 Task: Play online Dominion games in very easy mode.
Action: Mouse moved to (243, 254)
Screenshot: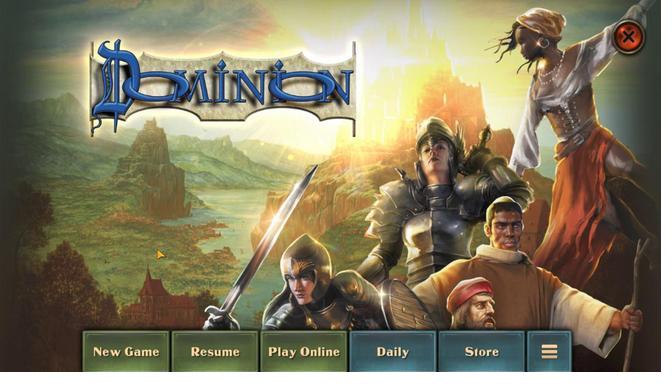 
Action: Mouse pressed left at (243, 254)
Screenshot: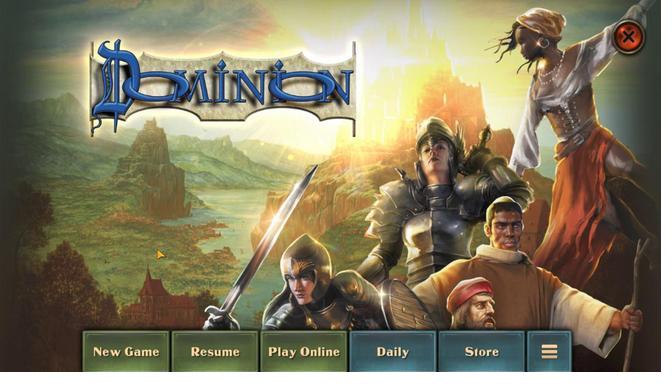 
Action: Mouse moved to (434, 186)
Screenshot: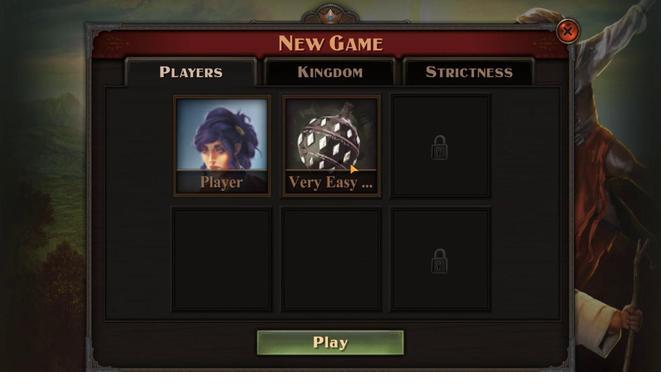 
Action: Mouse pressed left at (434, 186)
Screenshot: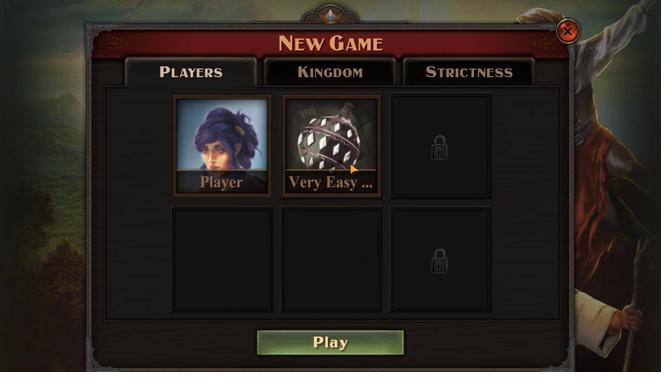 
Action: Mouse moved to (336, 185)
Screenshot: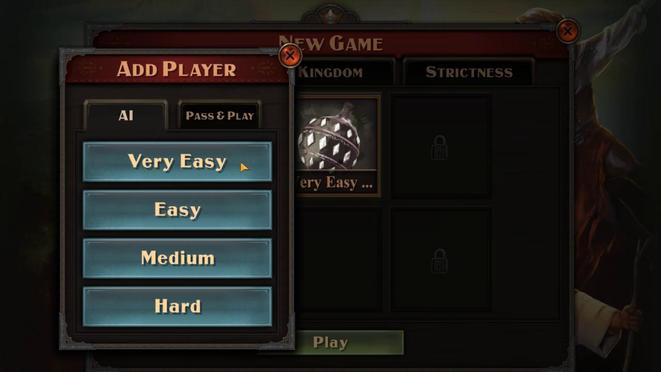 
Action: Mouse pressed left at (336, 185)
Screenshot: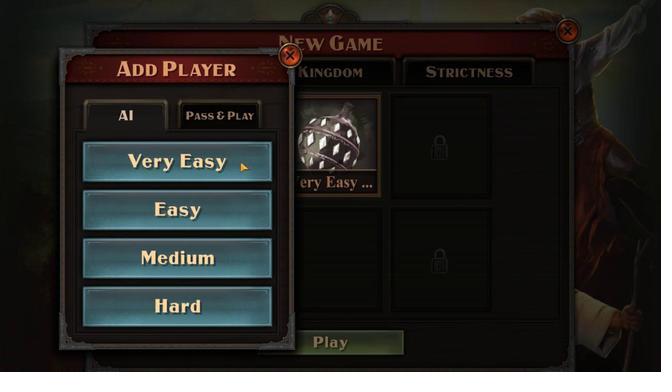 
Action: Mouse moved to (391, 253)
Screenshot: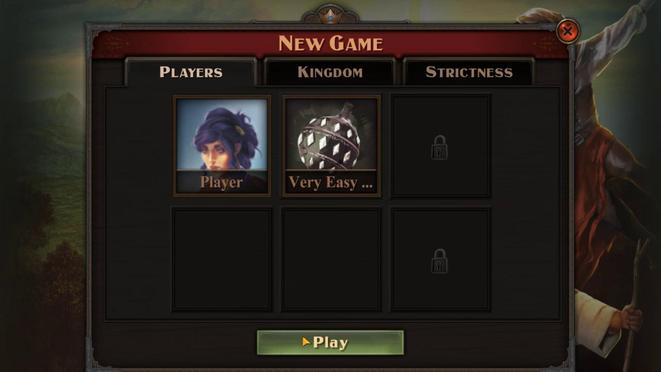 
Action: Mouse pressed left at (391, 253)
Screenshot: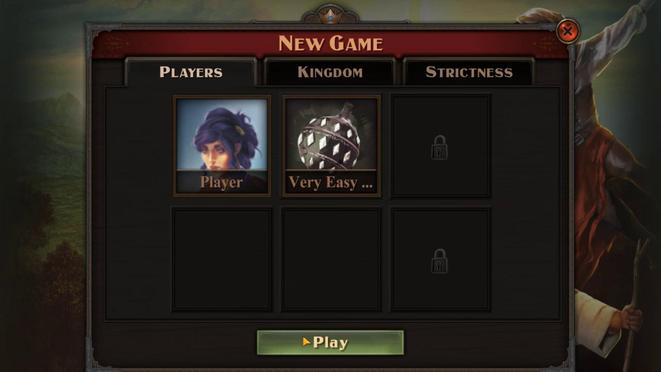 
Action: Mouse moved to (393, 251)
Screenshot: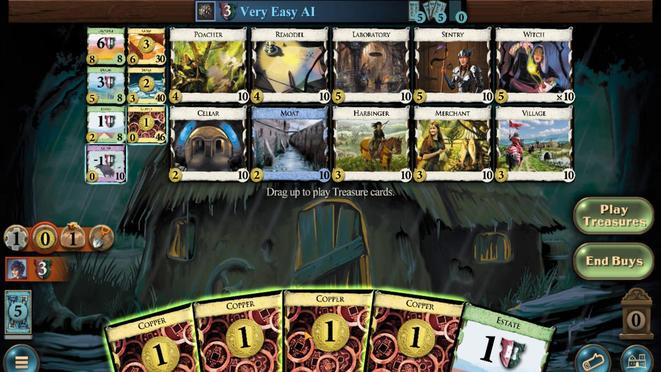 
Action: Mouse pressed left at (393, 251)
Screenshot: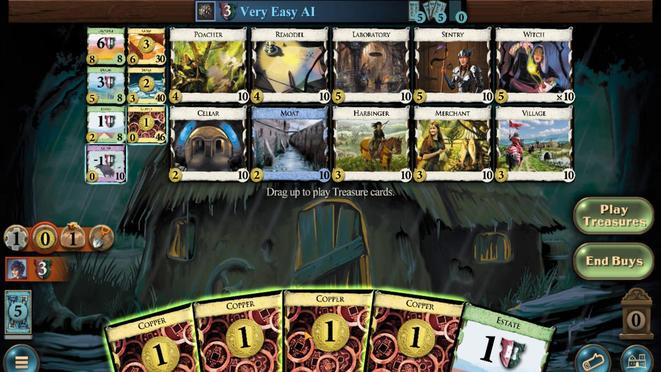 
Action: Mouse moved to (374, 254)
Screenshot: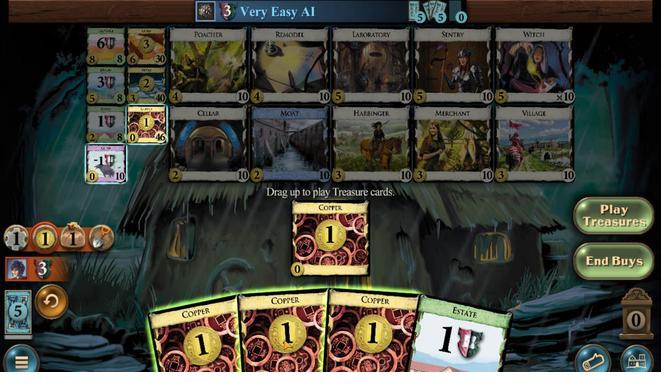 
Action: Mouse pressed left at (374, 254)
Screenshot: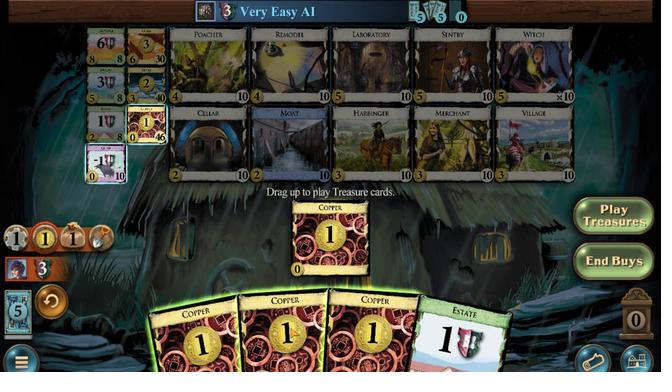 
Action: Mouse moved to (348, 261)
Screenshot: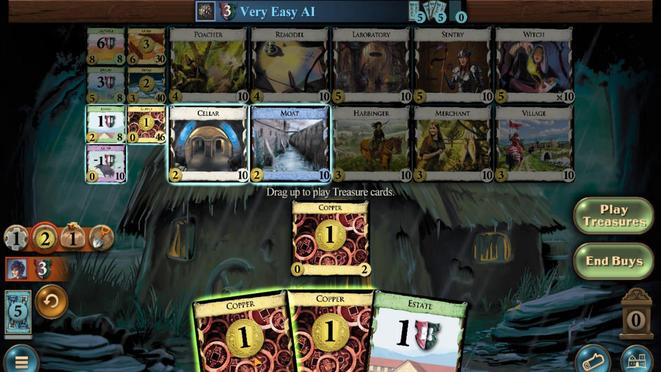 
Action: Mouse pressed left at (348, 261)
Screenshot: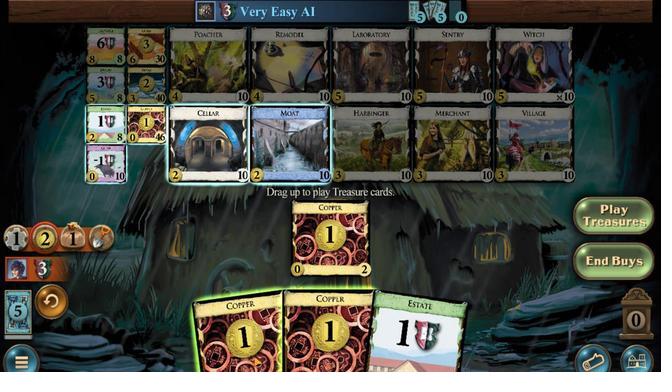 
Action: Mouse moved to (385, 176)
Screenshot: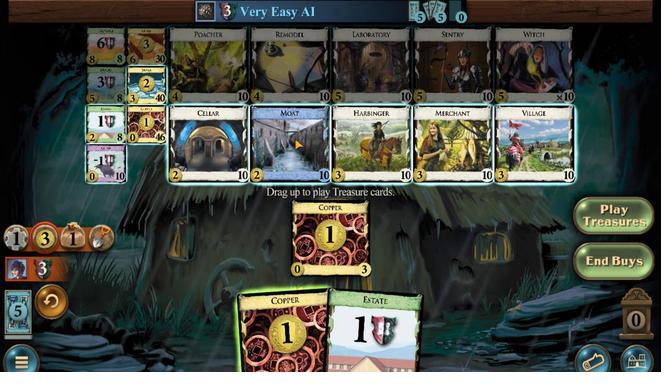 
Action: Mouse pressed left at (385, 176)
Screenshot: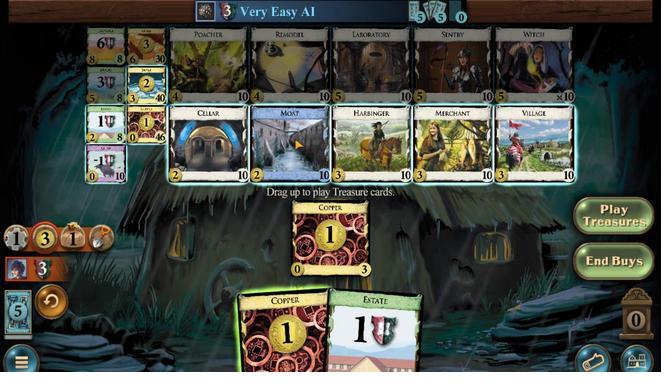
Action: Mouse moved to (414, 252)
Screenshot: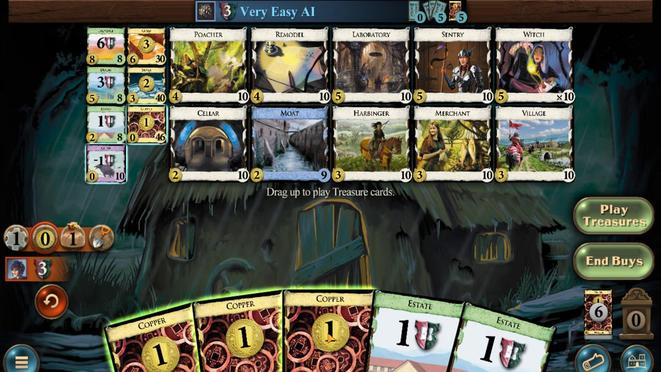 
Action: Mouse pressed left at (414, 252)
Screenshot: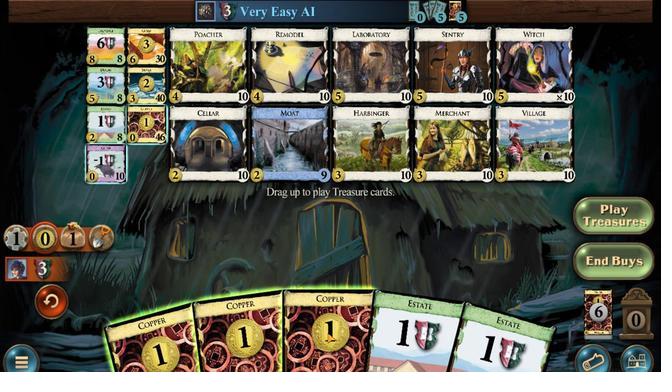 
Action: Mouse moved to (372, 260)
Screenshot: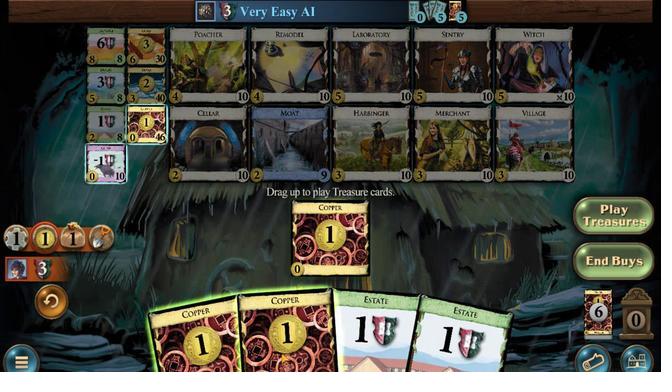 
Action: Mouse pressed left at (372, 260)
Screenshot: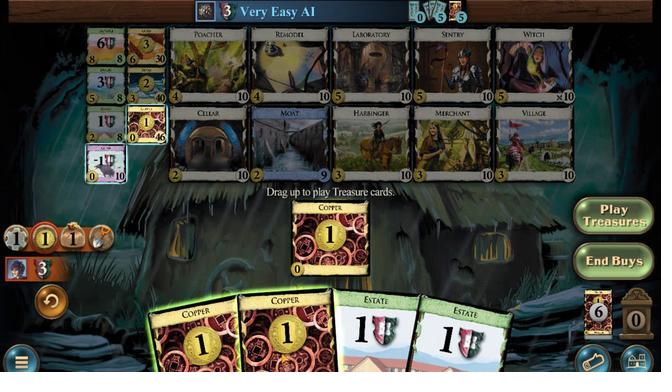 
Action: Mouse moved to (318, 263)
Screenshot: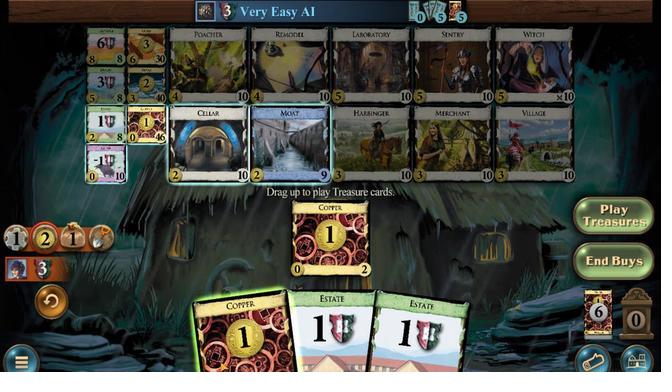 
Action: Mouse pressed left at (318, 263)
Screenshot: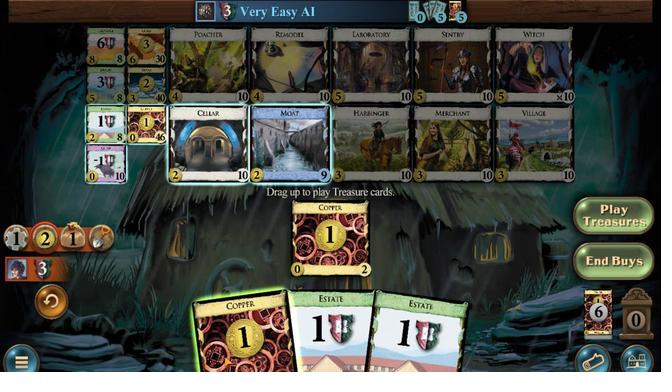 
Action: Mouse moved to (393, 178)
Screenshot: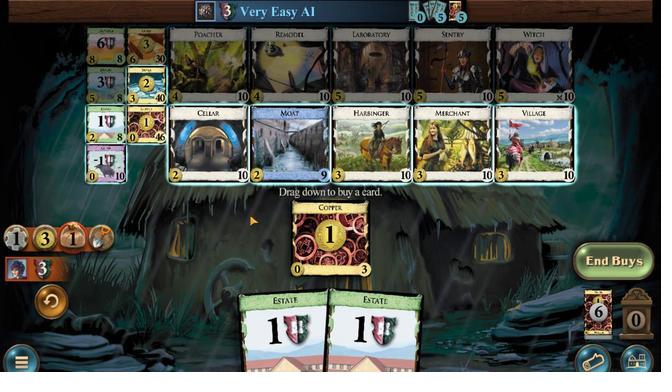 
Action: Mouse pressed left at (393, 178)
Screenshot: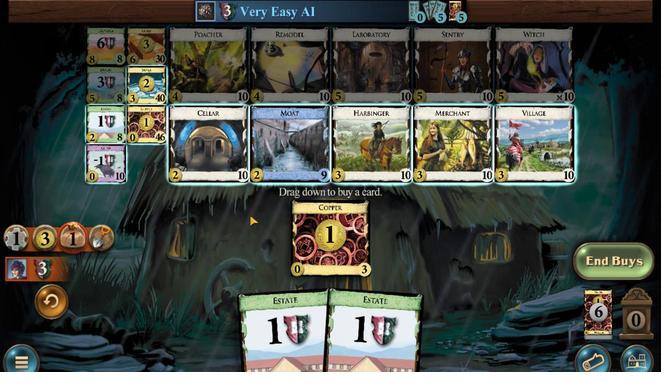 
Action: Mouse moved to (488, 252)
Screenshot: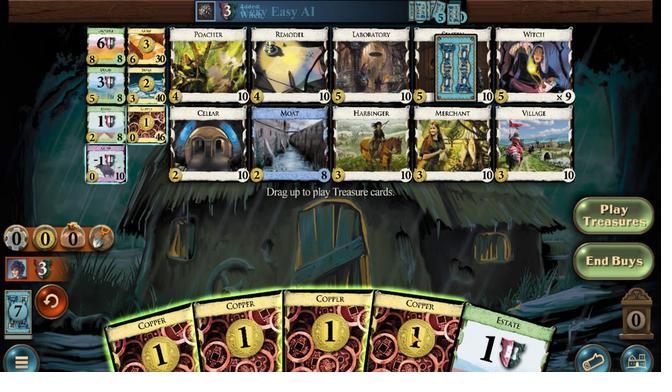 
Action: Mouse pressed left at (488, 252)
Screenshot: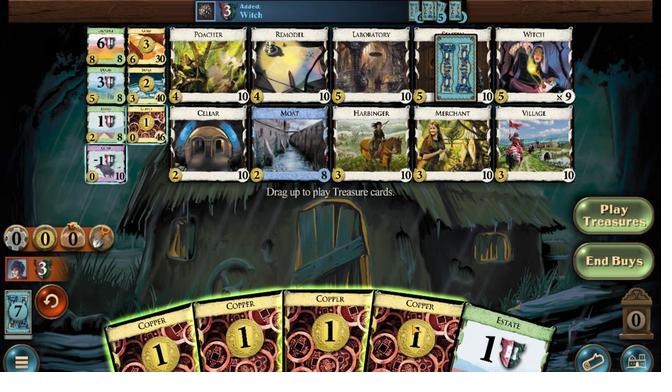 
Action: Mouse moved to (419, 259)
Screenshot: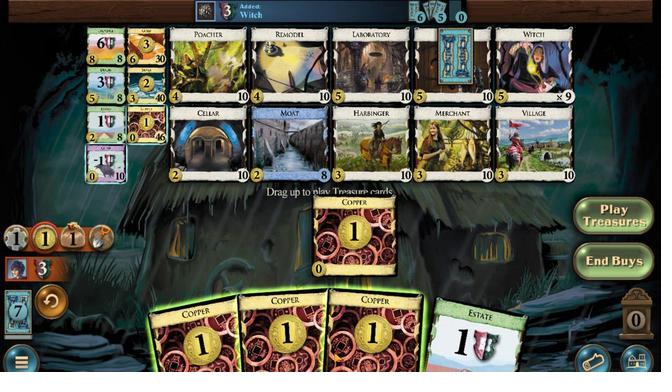 
Action: Mouse pressed left at (419, 259)
Screenshot: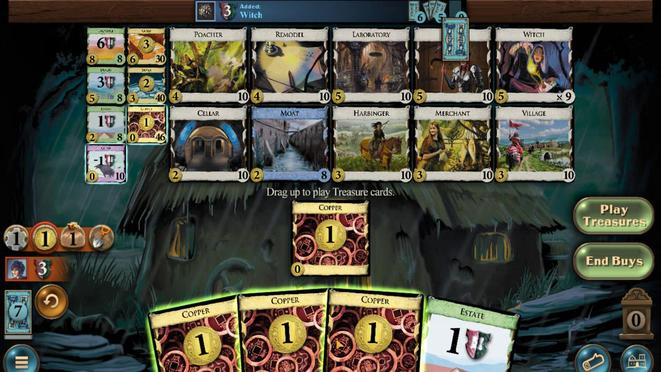 
Action: Mouse moved to (384, 254)
Screenshot: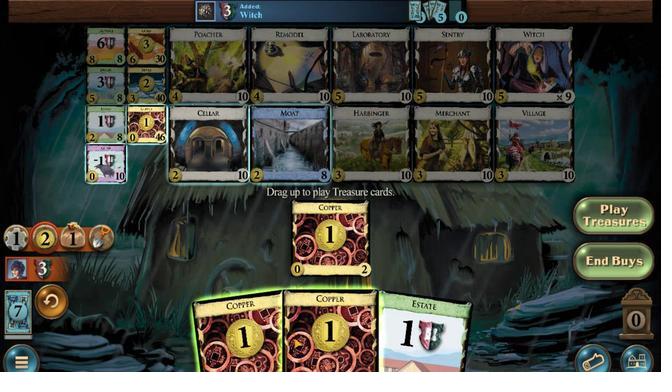 
Action: Mouse pressed left at (384, 254)
Screenshot: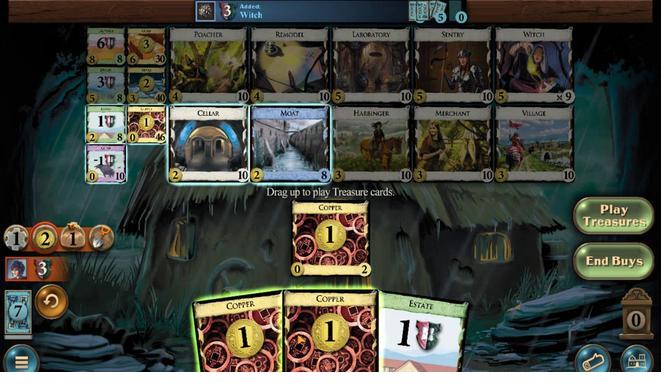 
Action: Mouse moved to (377, 246)
Screenshot: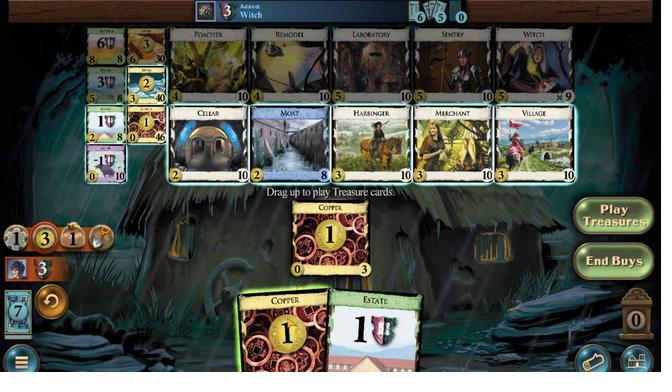 
Action: Mouse pressed left at (377, 246)
Screenshot: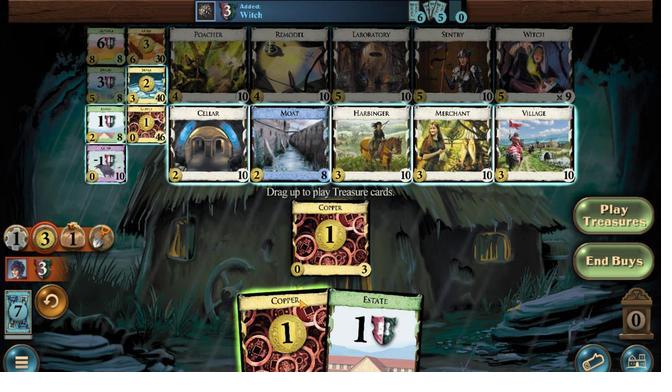 
Action: Mouse moved to (455, 176)
Screenshot: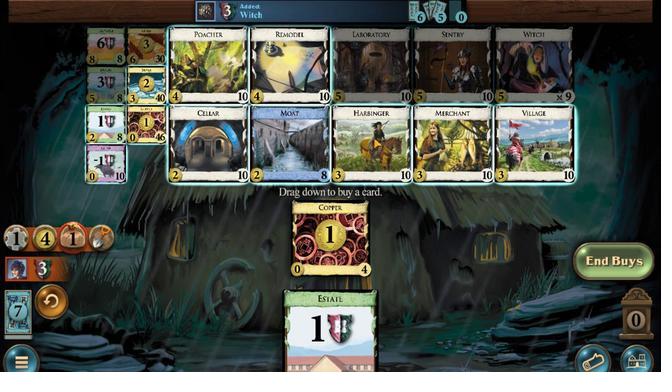 
Action: Mouse pressed left at (455, 176)
Screenshot: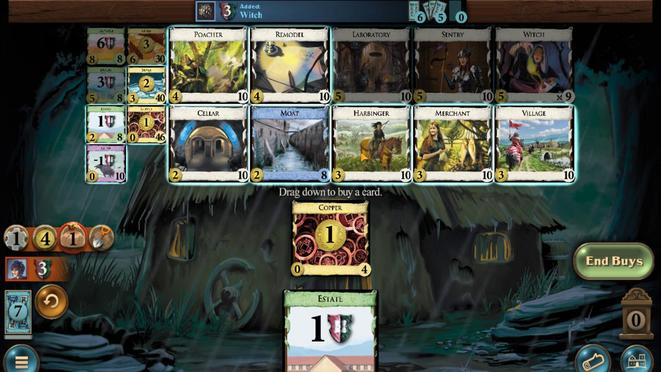 
Action: Mouse moved to (267, 255)
Screenshot: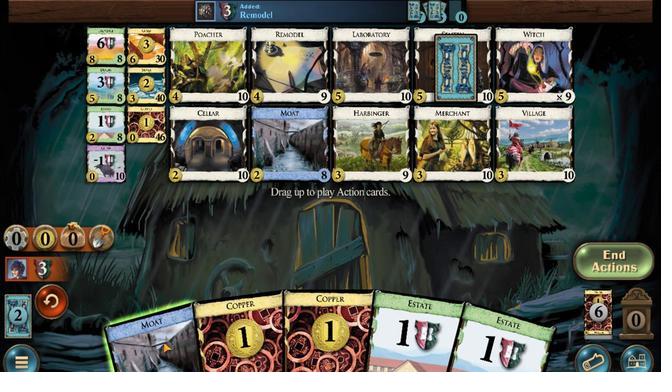 
Action: Mouse pressed left at (267, 255)
Screenshot: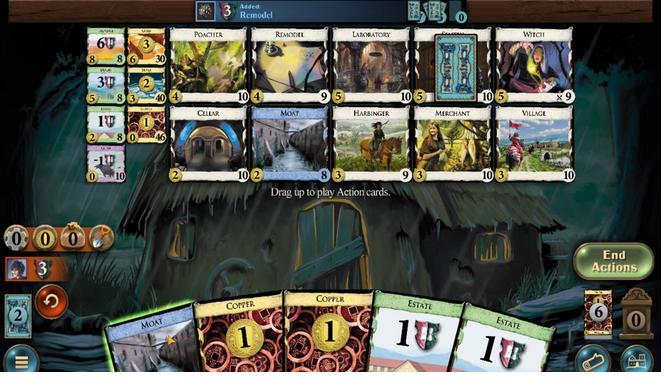 
Action: Mouse moved to (310, 257)
Screenshot: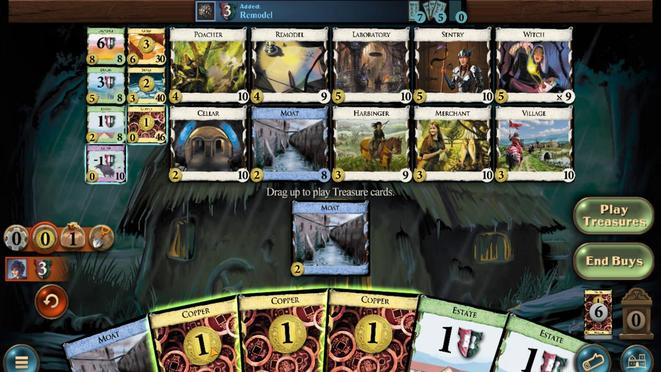 
Action: Mouse pressed left at (310, 257)
Screenshot: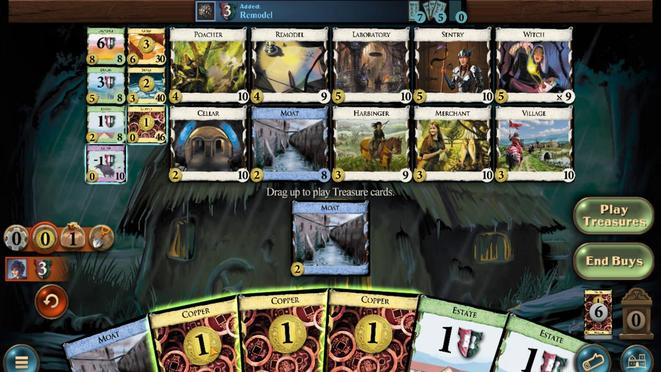 
Action: Mouse moved to (363, 247)
Screenshot: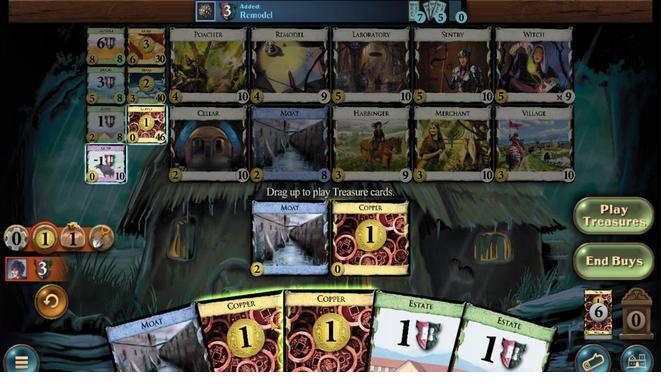 
Action: Mouse pressed left at (363, 247)
Screenshot: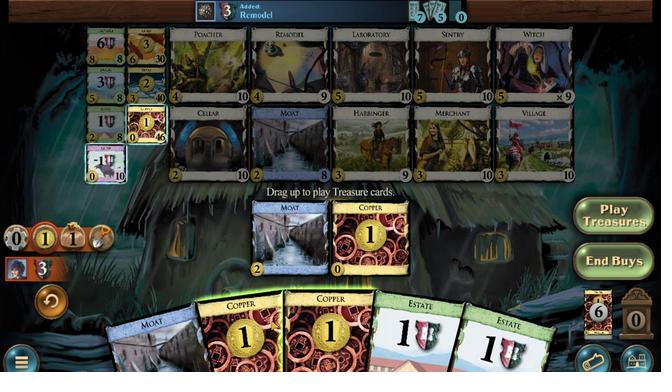 
Action: Mouse moved to (397, 243)
Screenshot: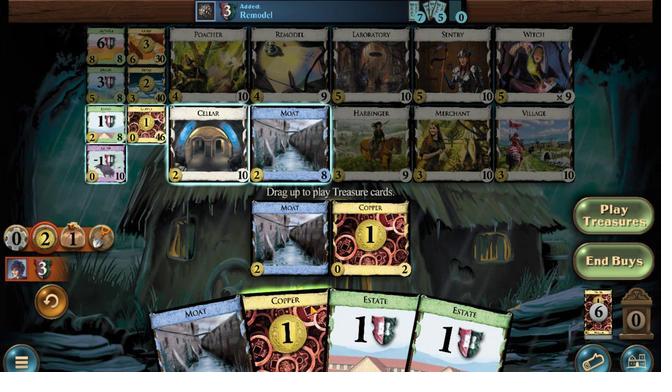 
Action: Mouse pressed left at (397, 243)
Screenshot: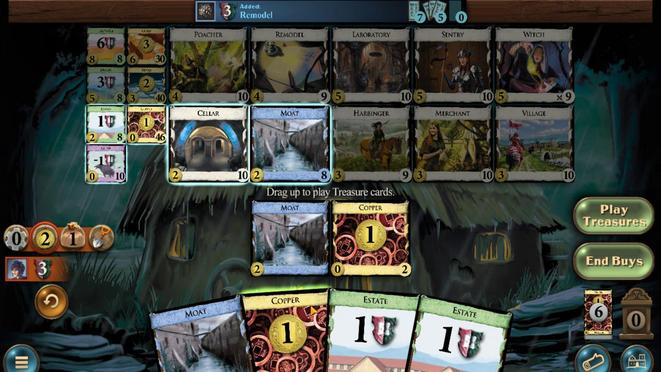 
Action: Mouse moved to (245, 152)
Screenshot: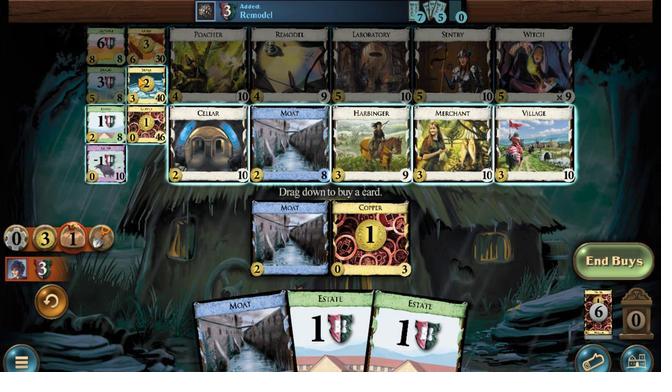 
Action: Mouse pressed left at (245, 152)
Screenshot: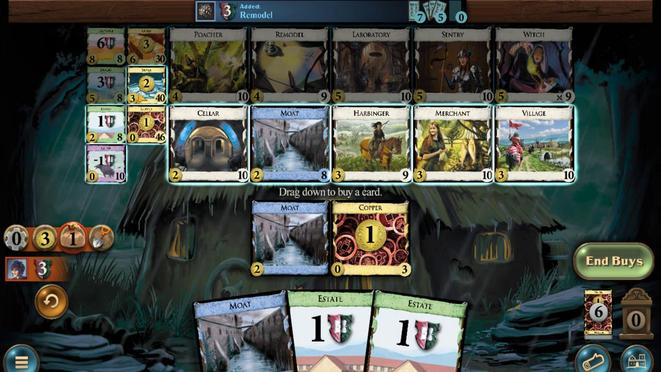 
Action: Mouse moved to (255, 257)
Screenshot: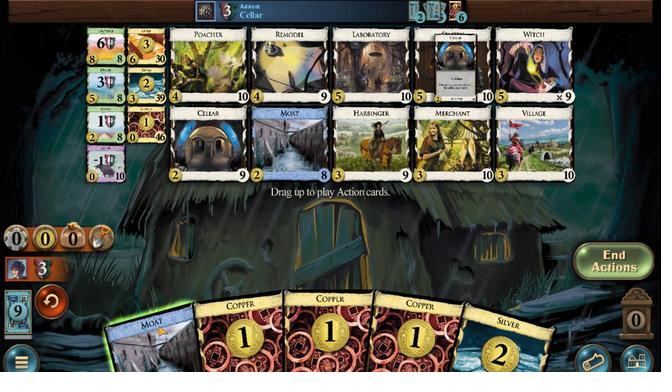 
Action: Mouse pressed left at (255, 257)
Screenshot: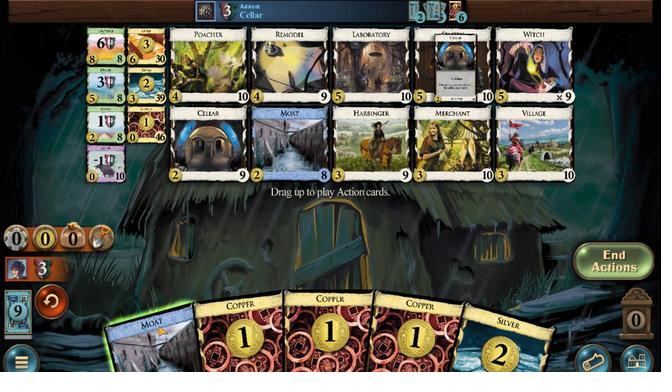 
Action: Mouse moved to (296, 261)
Screenshot: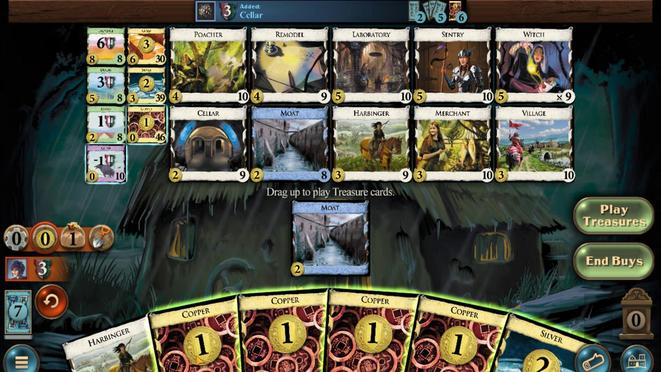 
Action: Mouse pressed left at (296, 261)
Screenshot: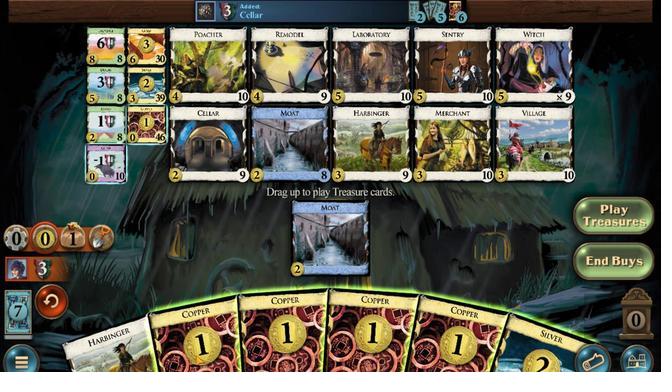 
Action: Mouse moved to (335, 258)
Screenshot: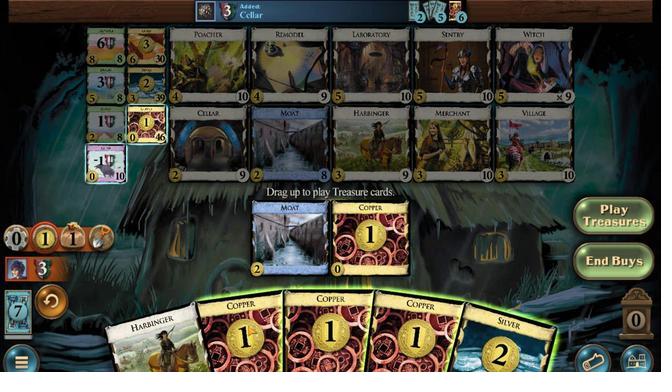 
Action: Mouse pressed left at (335, 258)
Screenshot: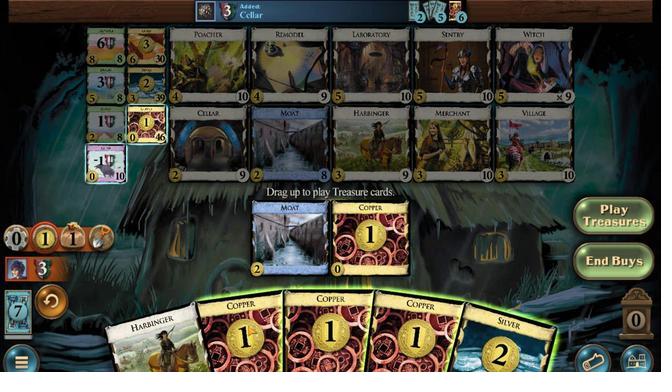 
Action: Mouse moved to (372, 256)
Screenshot: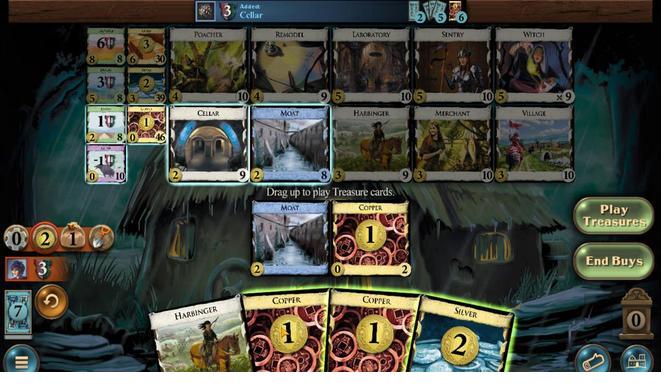 
Action: Mouse pressed left at (372, 256)
Screenshot: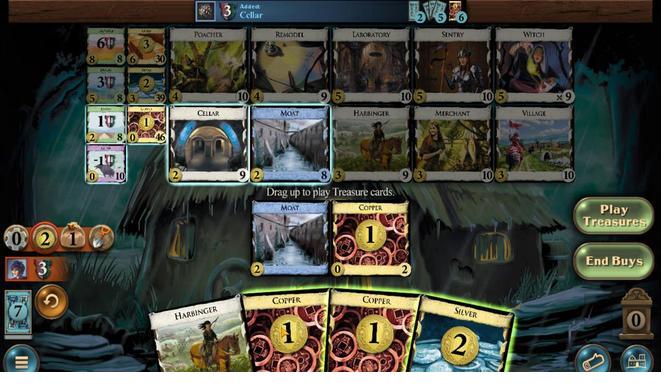 
Action: Mouse moved to (403, 262)
Screenshot: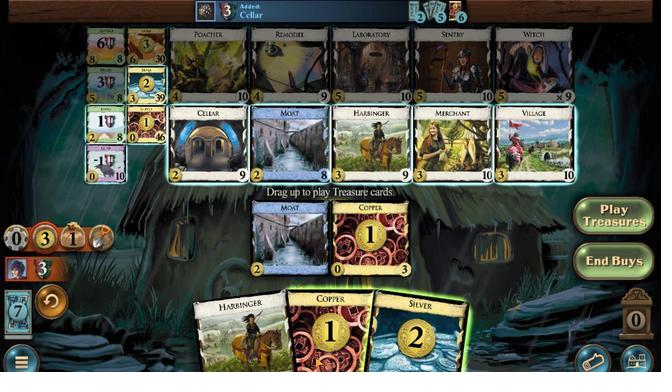 
Action: Mouse pressed left at (403, 262)
Screenshot: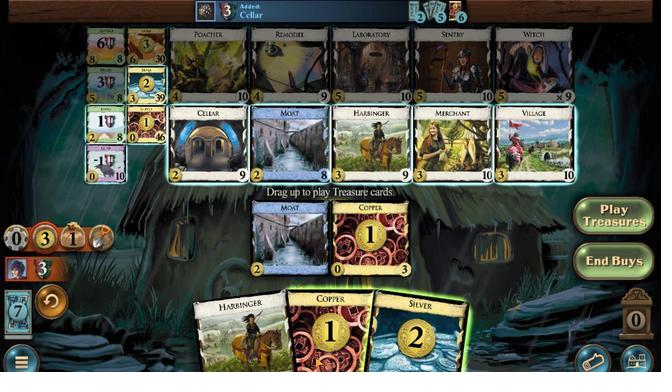 
Action: Mouse moved to (437, 252)
Screenshot: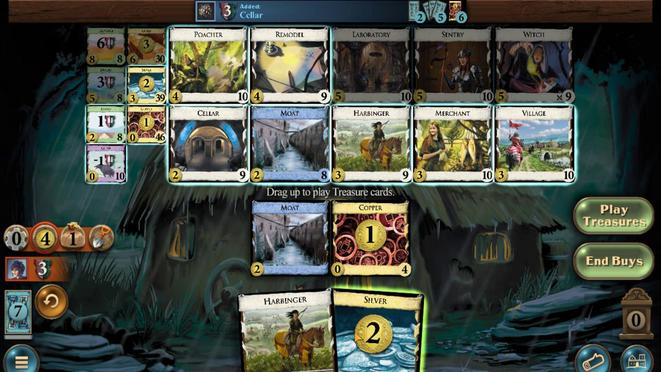 
Action: Mouse pressed left at (437, 252)
Screenshot: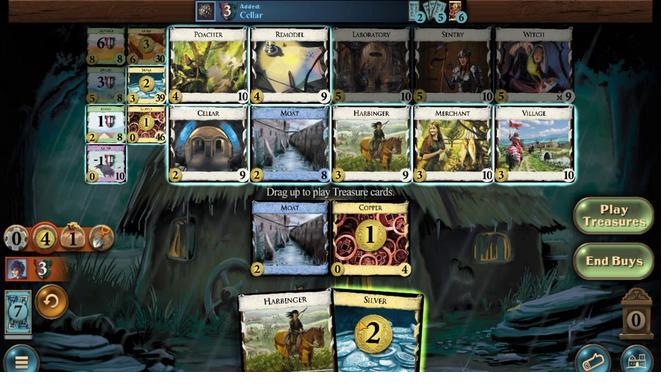 
Action: Mouse moved to (249, 141)
Screenshot: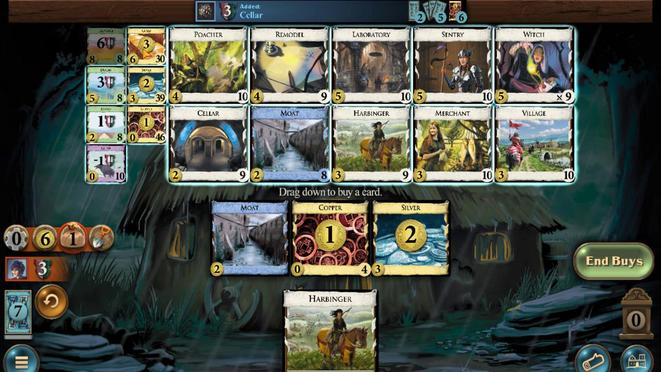 
Action: Mouse pressed left at (249, 141)
Screenshot: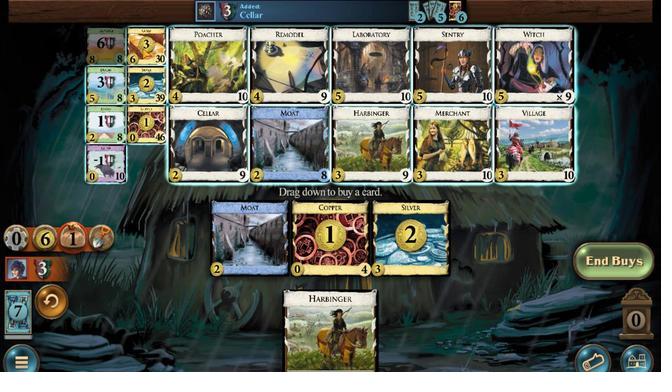 
Action: Mouse moved to (263, 252)
Screenshot: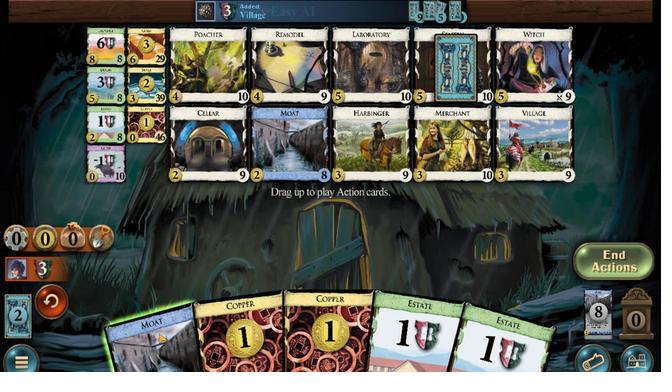 
Action: Mouse pressed left at (263, 252)
Screenshot: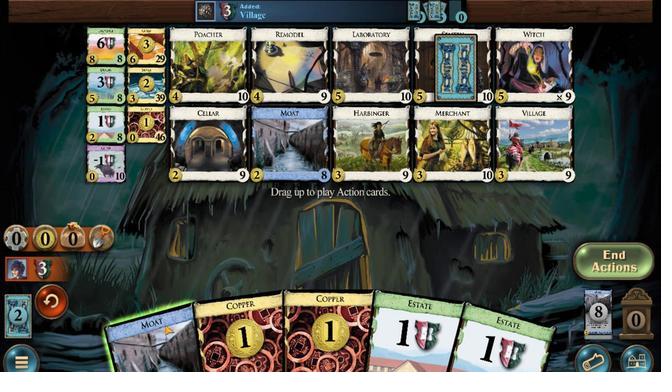 
Action: Mouse moved to (366, 247)
Screenshot: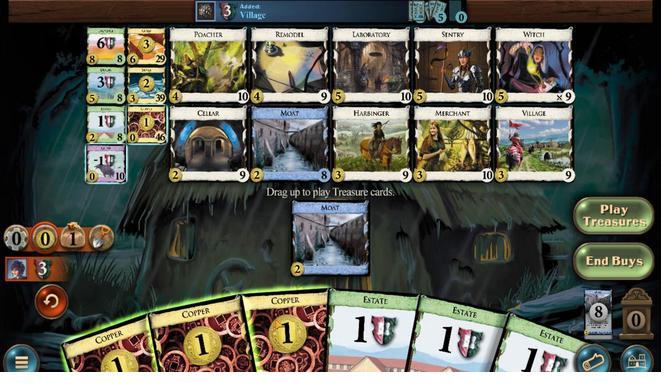 
Action: Mouse pressed left at (366, 247)
Screenshot: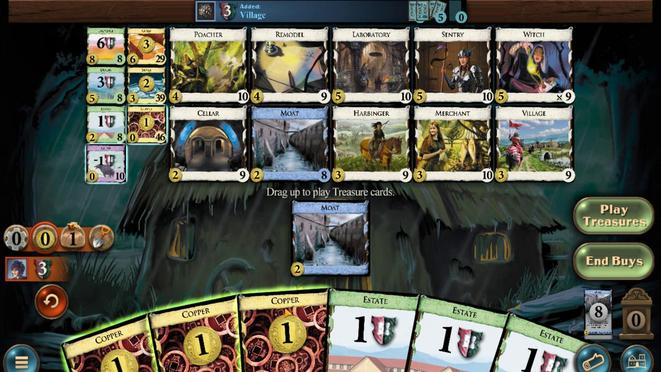 
Action: Mouse moved to (336, 251)
Screenshot: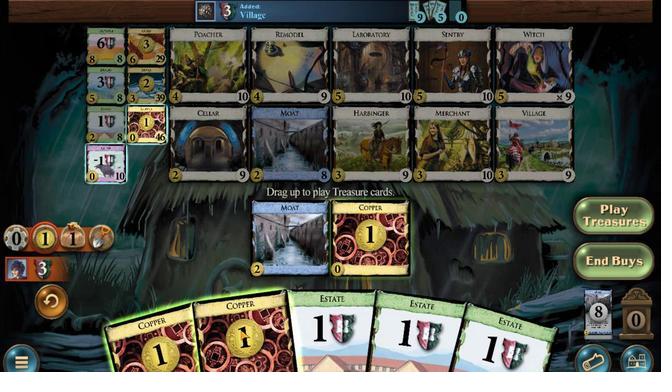 
Action: Mouse pressed left at (336, 251)
Screenshot: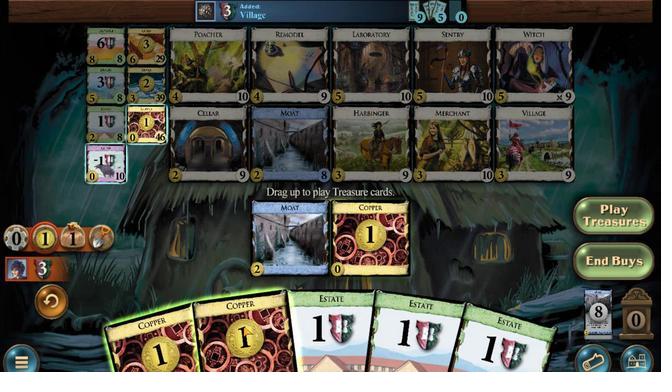
Action: Mouse moved to (393, 176)
Screenshot: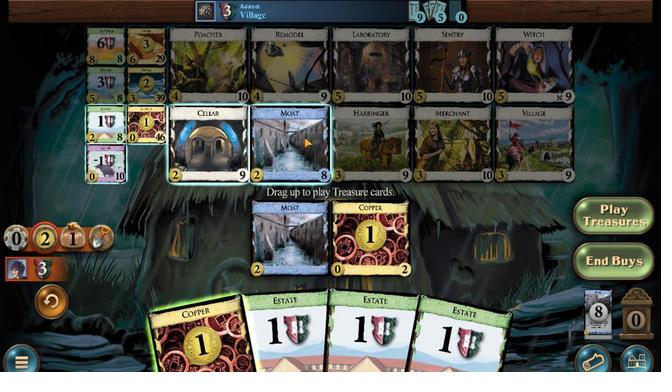 
Action: Mouse pressed left at (393, 176)
Screenshot: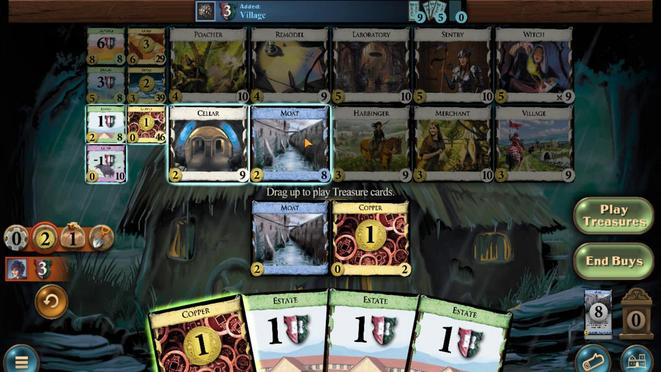 
Action: Mouse moved to (249, 254)
Screenshot: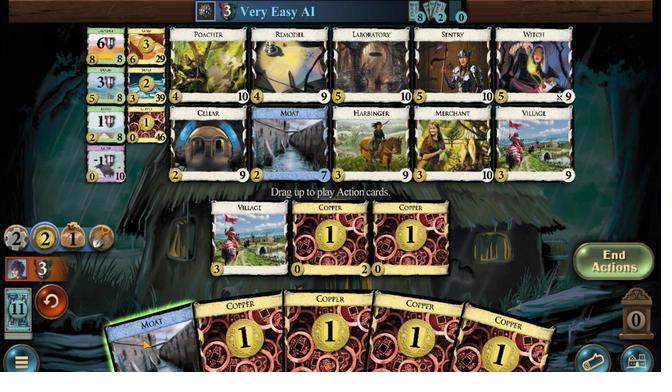 
Action: Mouse pressed left at (249, 254)
Screenshot: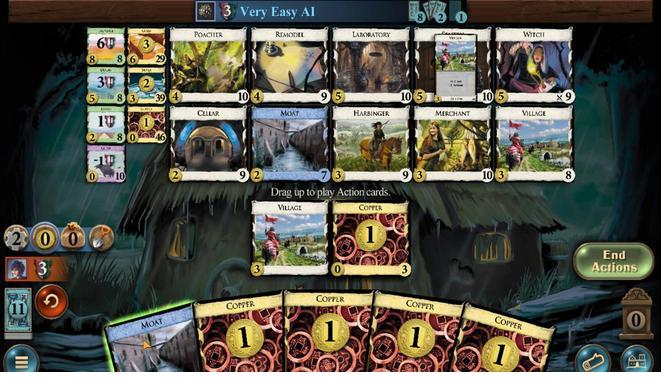 
Action: Mouse moved to (445, 259)
Screenshot: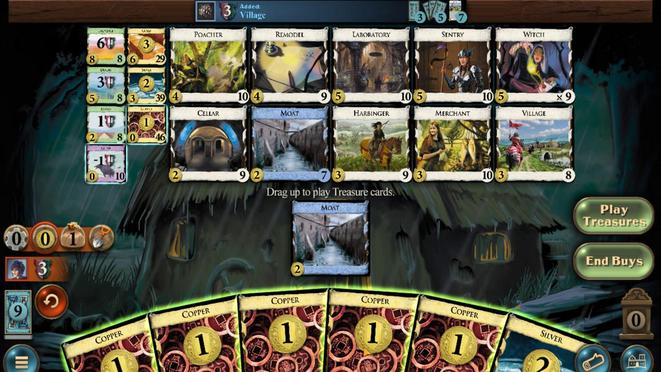 
Action: Mouse pressed left at (445, 259)
Screenshot: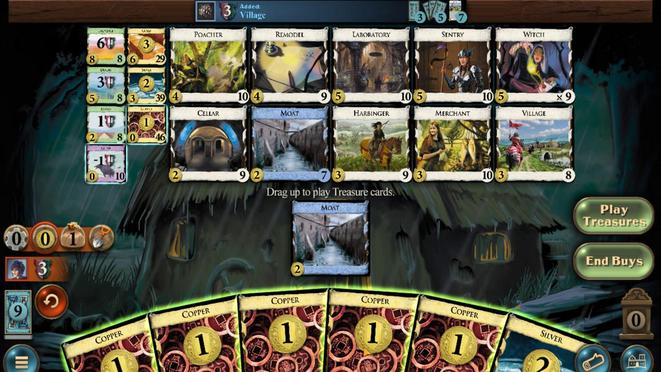 
Action: Mouse moved to (408, 261)
Screenshot: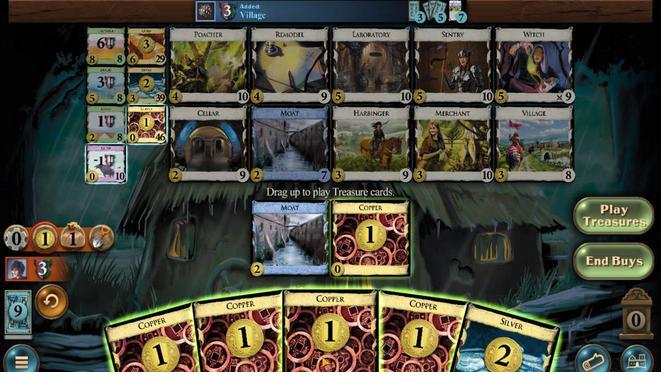 
Action: Mouse pressed left at (408, 261)
Screenshot: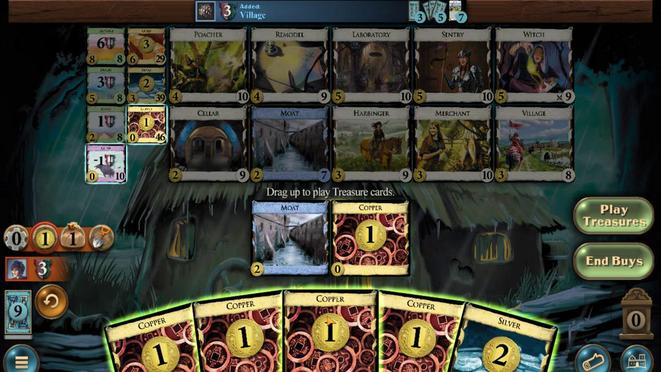 
Action: Mouse moved to (444, 258)
Screenshot: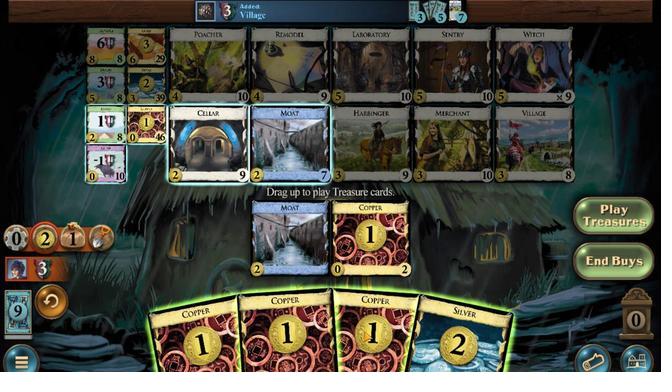 
Action: Mouse pressed left at (444, 258)
Screenshot: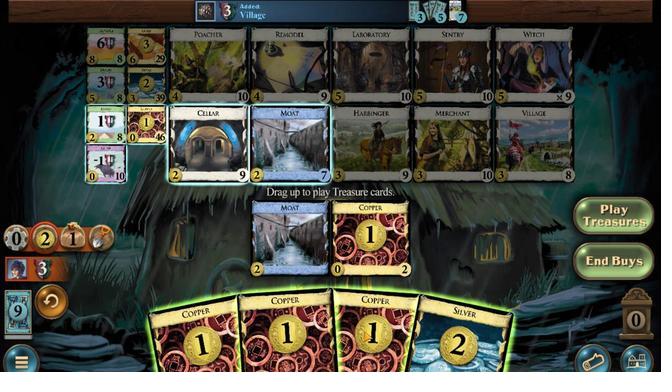 
Action: Mouse moved to (427, 254)
Screenshot: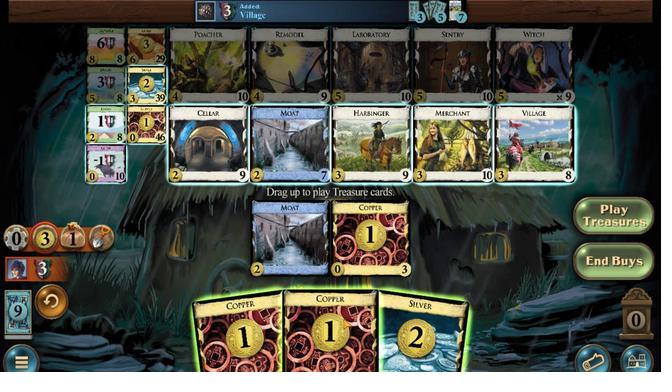 
Action: Mouse pressed left at (427, 254)
Screenshot: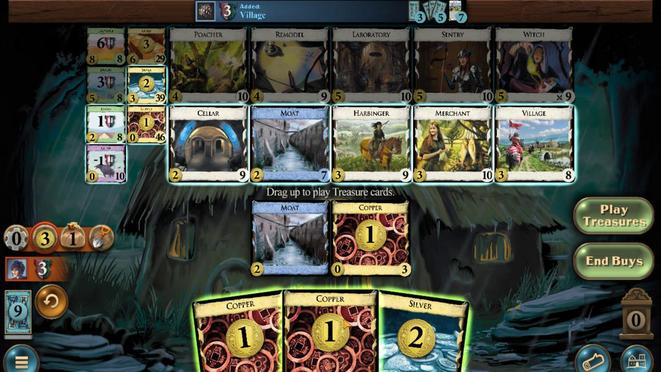 
Action: Mouse moved to (384, 141)
Screenshot: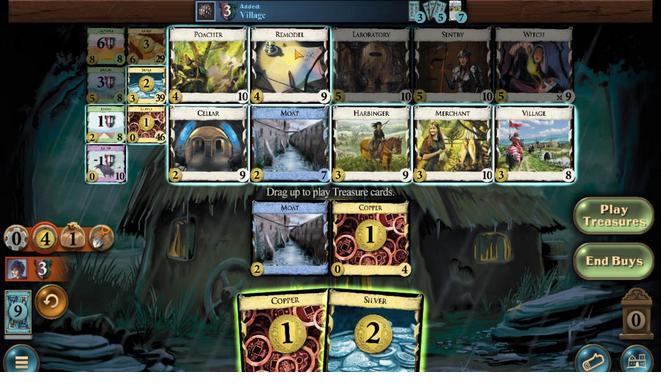 
Action: Mouse pressed left at (384, 141)
Screenshot: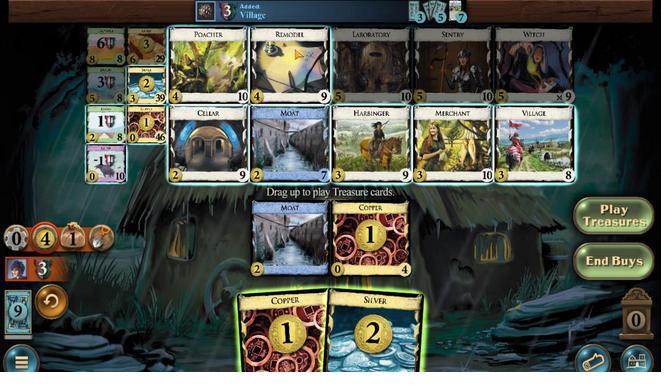 
Action: Mouse moved to (333, 253)
Screenshot: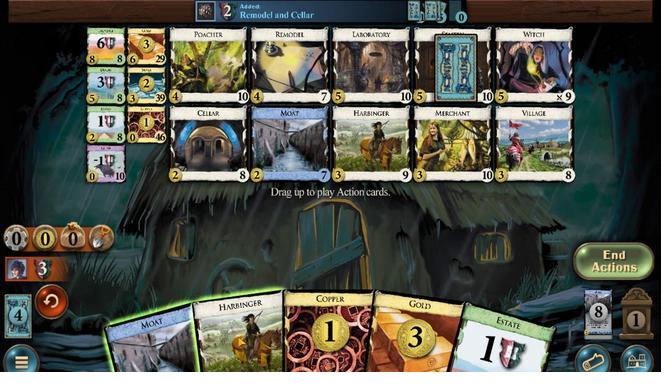
Action: Mouse pressed left at (333, 253)
Screenshot: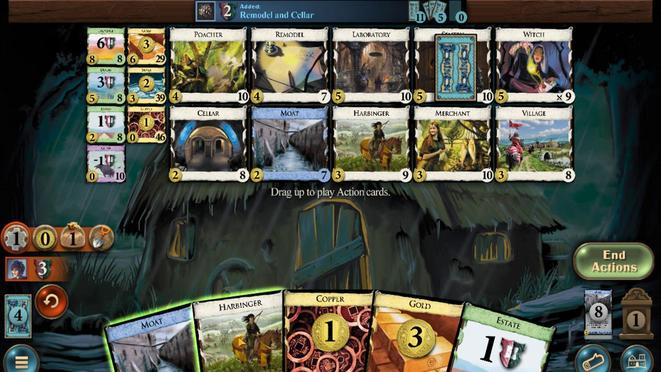 
Action: Mouse moved to (524, 144)
Screenshot: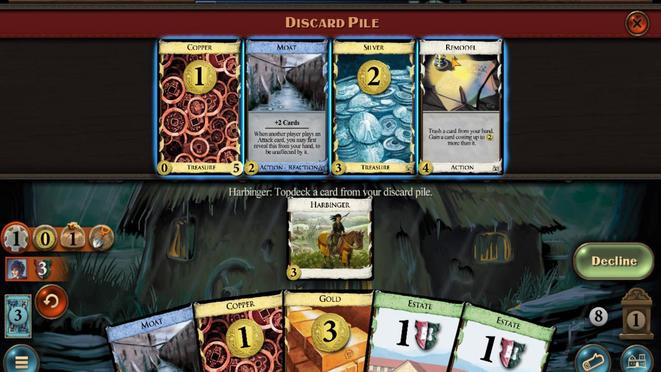
Action: Mouse pressed left at (524, 144)
Screenshot: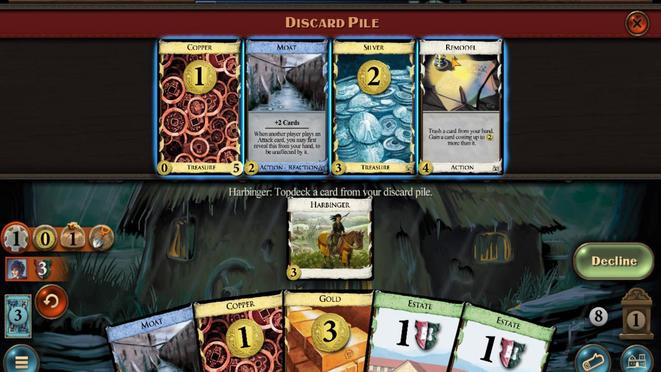 
Action: Mouse moved to (255, 256)
Screenshot: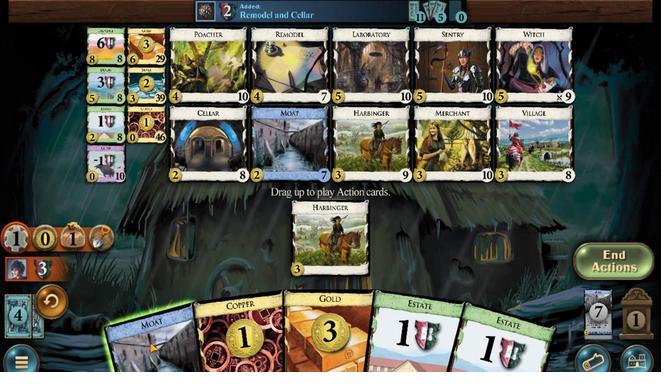 
Action: Mouse pressed left at (255, 256)
Screenshot: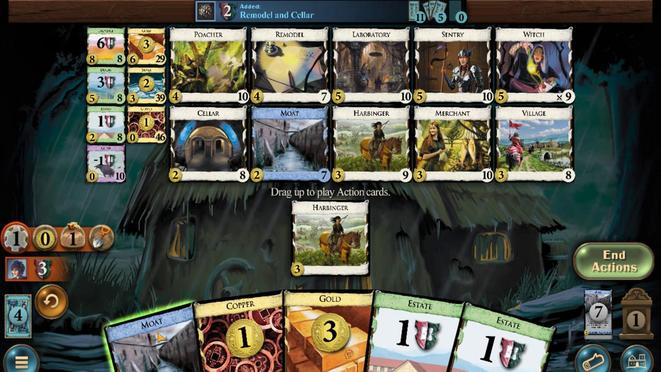 
Action: Mouse moved to (368, 254)
Screenshot: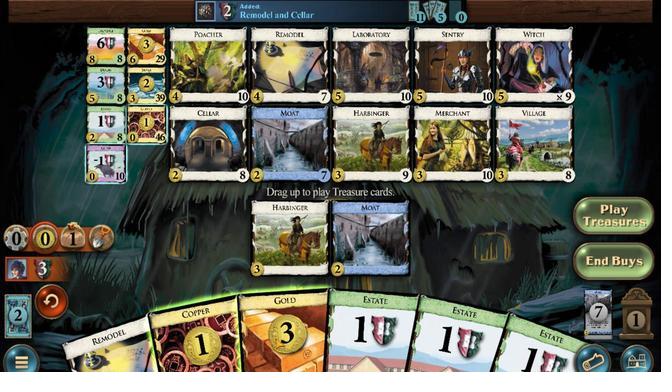 
Action: Mouse pressed left at (368, 254)
Screenshot: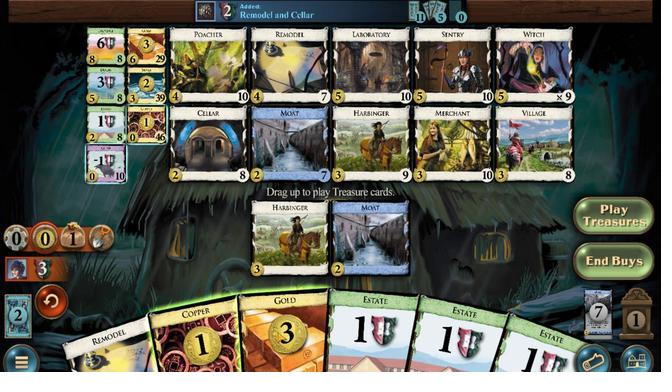 
Action: Mouse moved to (355, 256)
Screenshot: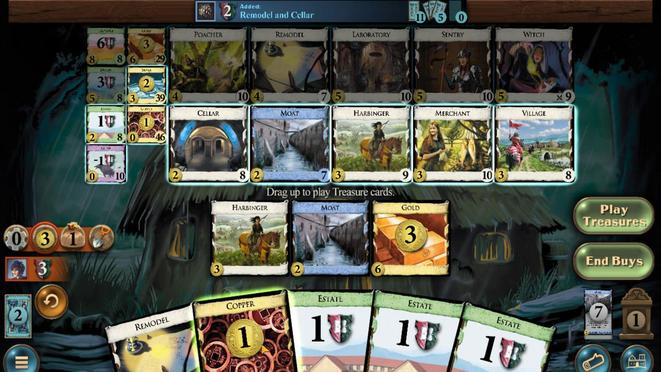
Action: Mouse pressed left at (355, 256)
Screenshot: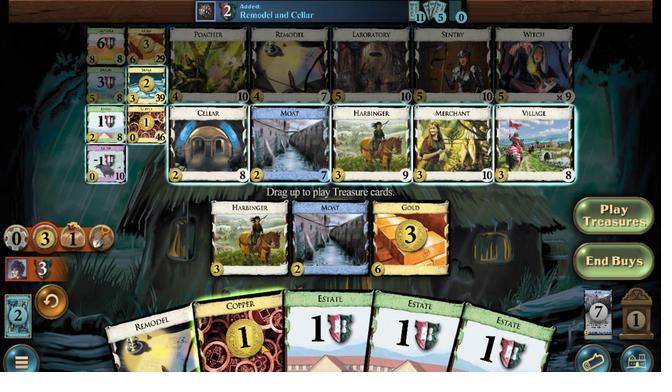 
Action: Mouse moved to (376, 142)
Screenshot: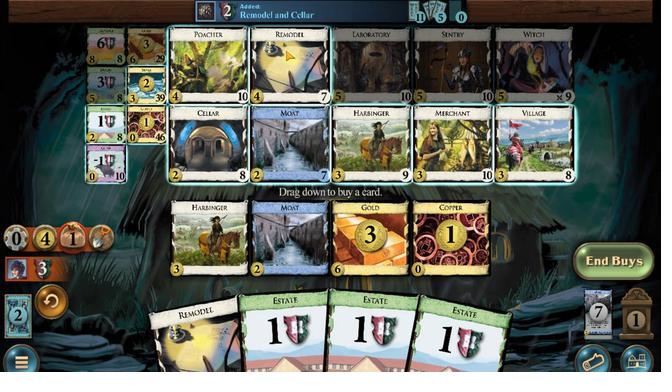 
Action: Mouse pressed left at (376, 142)
Screenshot: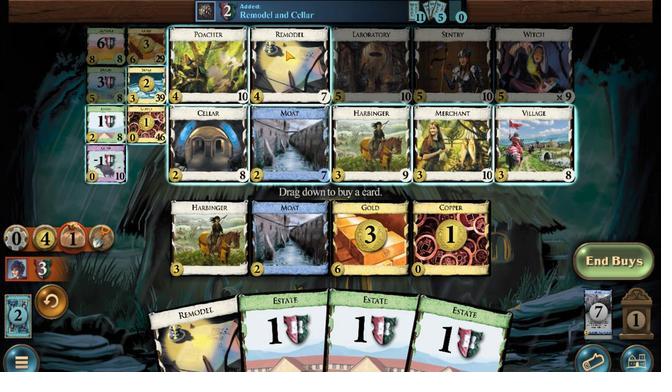 
Action: Mouse moved to (233, 264)
Screenshot: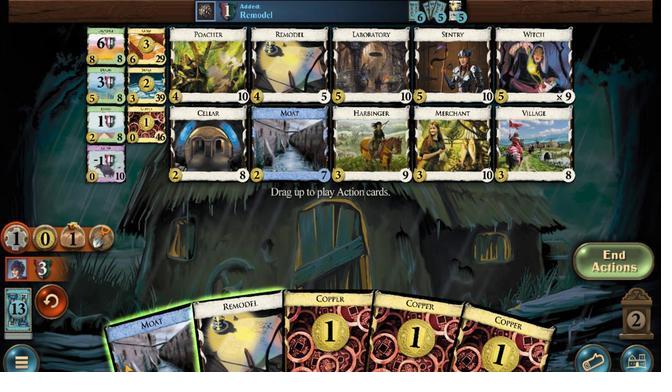 
Action: Mouse pressed left at (233, 264)
Screenshot: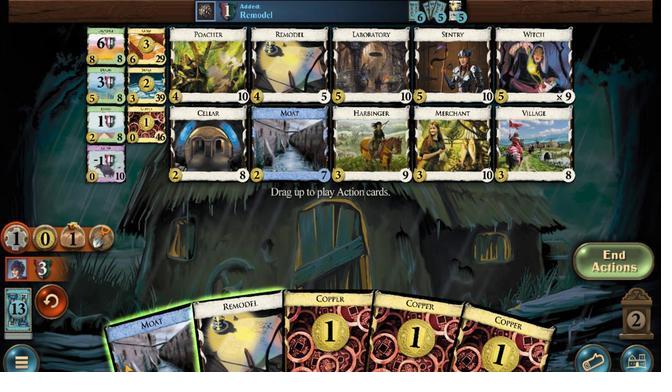 
Action: Mouse moved to (587, 267)
Screenshot: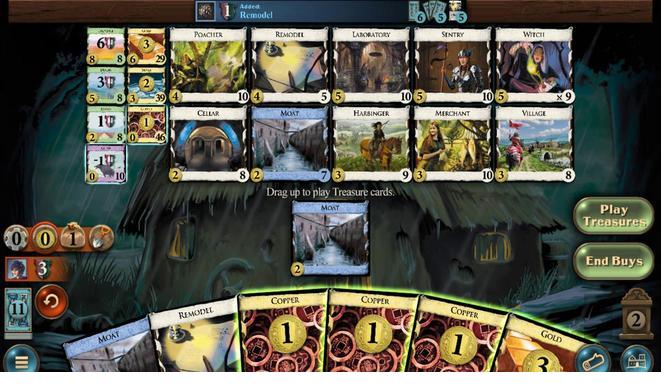 
Action: Mouse pressed left at (587, 267)
Screenshot: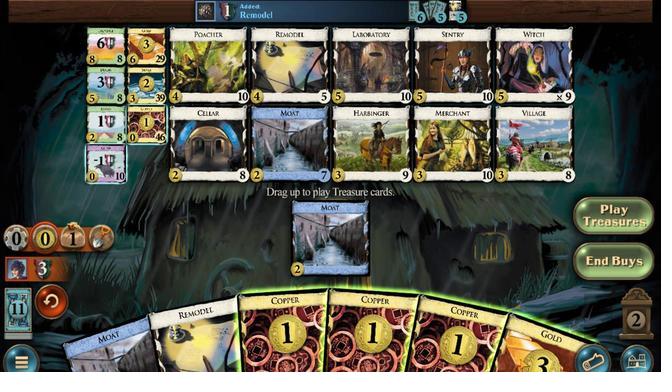 
Action: Mouse moved to (487, 255)
Screenshot: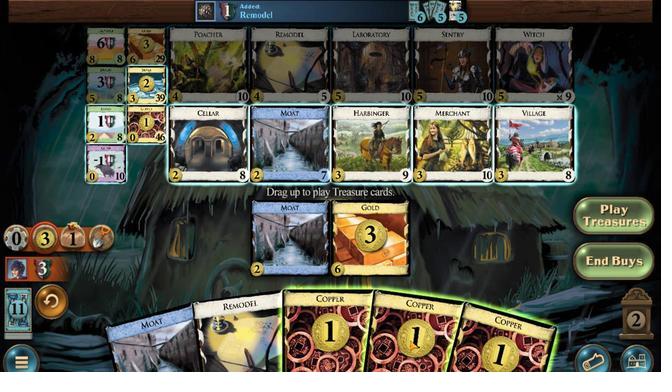 
Action: Mouse pressed left at (487, 255)
Screenshot: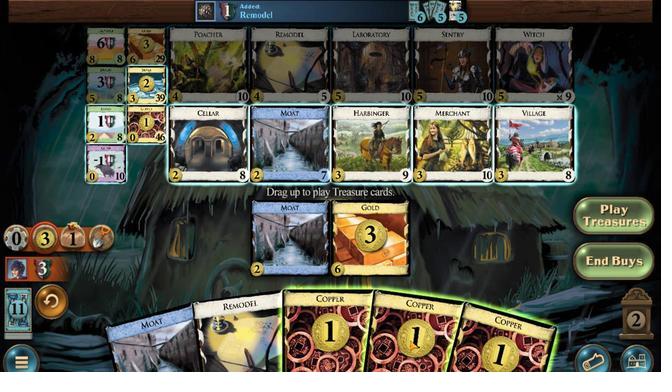 
Action: Mouse moved to (380, 139)
Screenshot: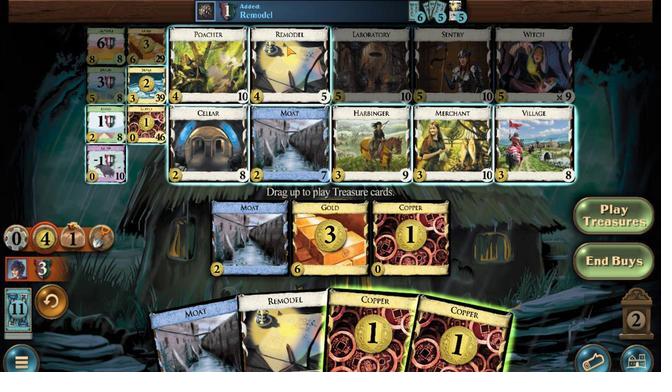 
Action: Mouse pressed left at (380, 139)
Screenshot: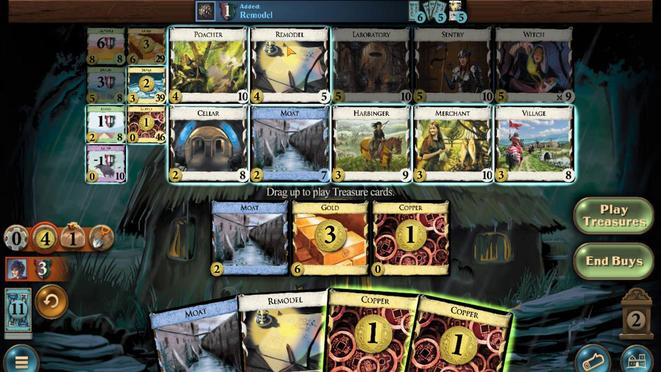 
Action: Mouse moved to (259, 256)
Screenshot: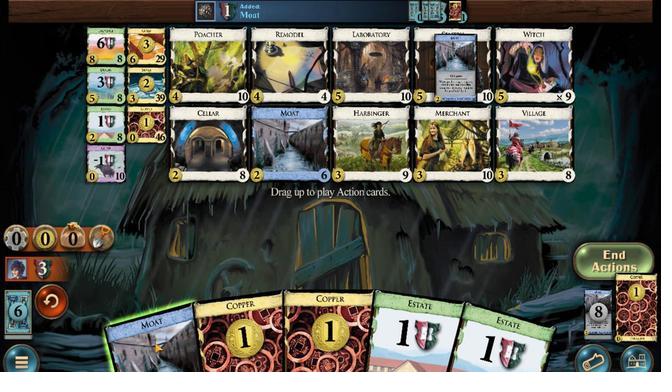 
Action: Mouse pressed left at (259, 256)
Screenshot: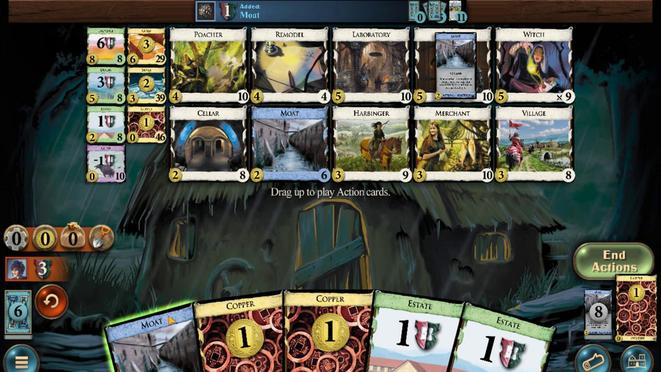 
Action: Mouse moved to (427, 262)
Screenshot: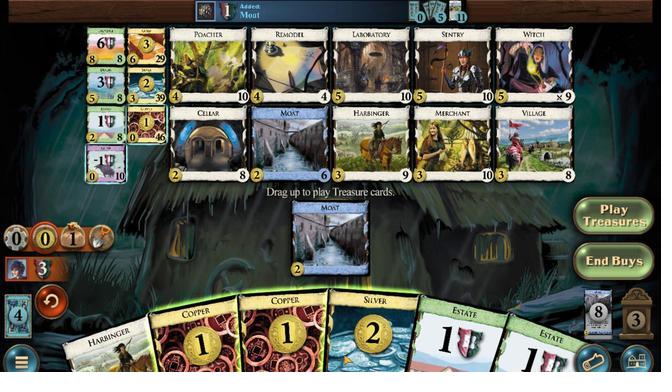 
Action: Mouse pressed left at (427, 262)
Screenshot: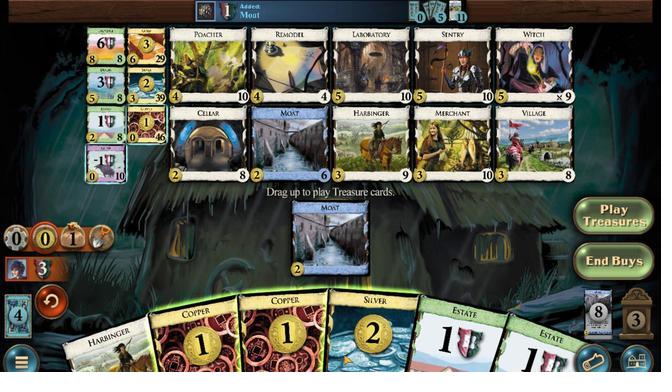 
Action: Mouse moved to (399, 259)
Screenshot: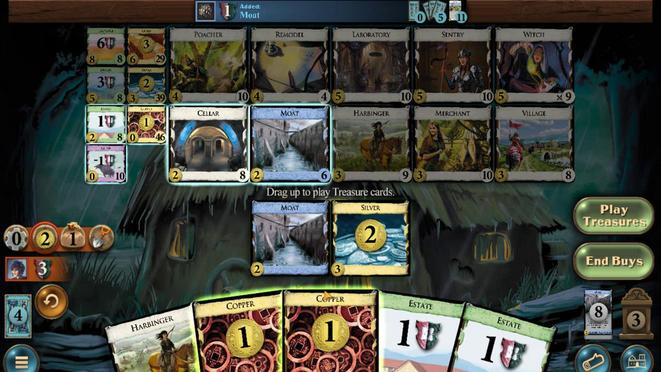 
Action: Mouse pressed left at (399, 259)
Screenshot: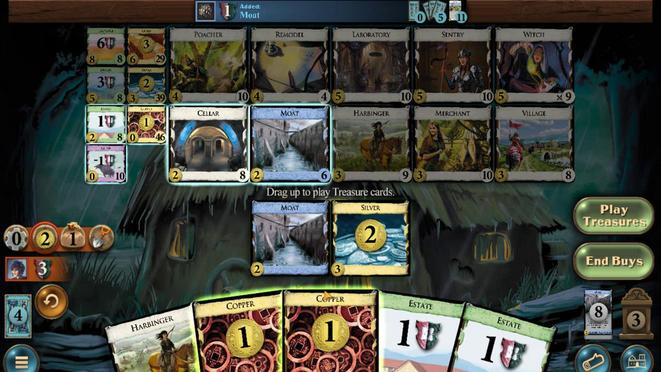 
Action: Mouse moved to (251, 156)
Screenshot: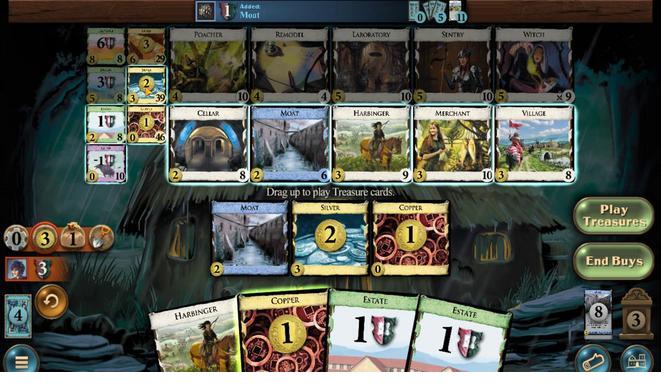 
Action: Mouse pressed left at (251, 156)
Screenshot: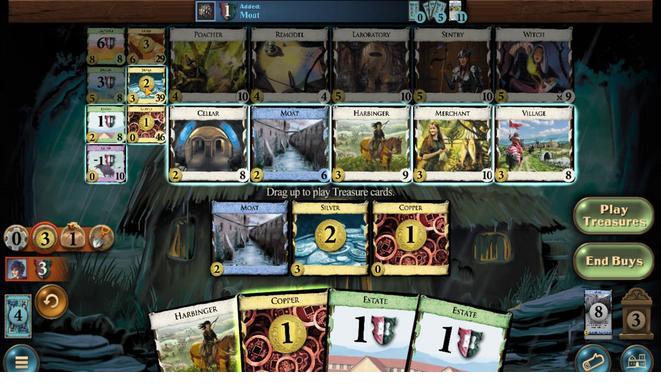 
Action: Mouse moved to (256, 254)
Screenshot: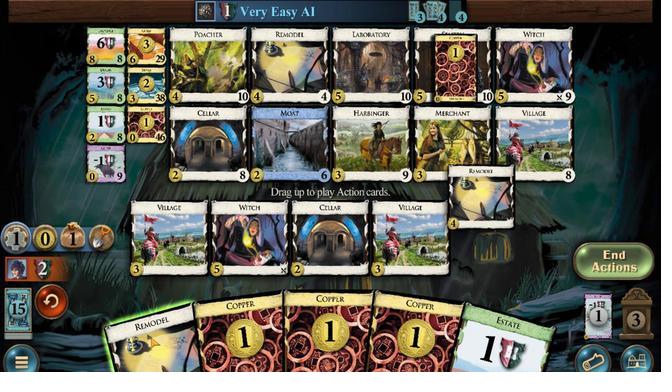 
Action: Mouse pressed left at (256, 254)
Screenshot: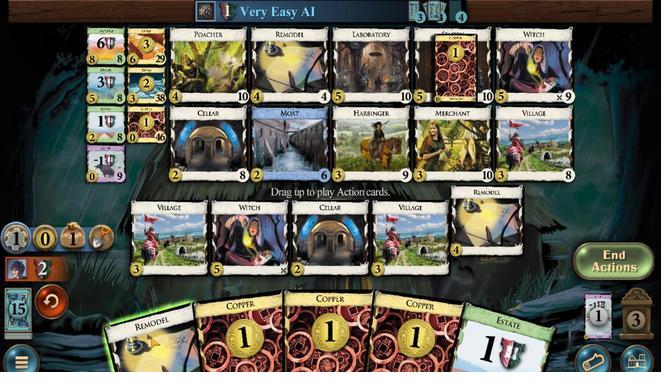 
Action: Mouse moved to (518, 259)
Screenshot: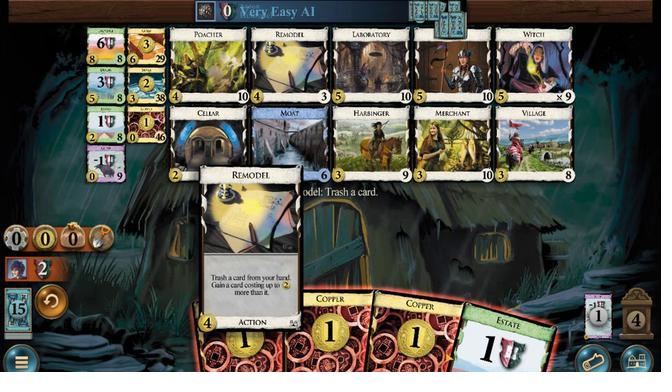
Action: Mouse pressed left at (518, 259)
Screenshot: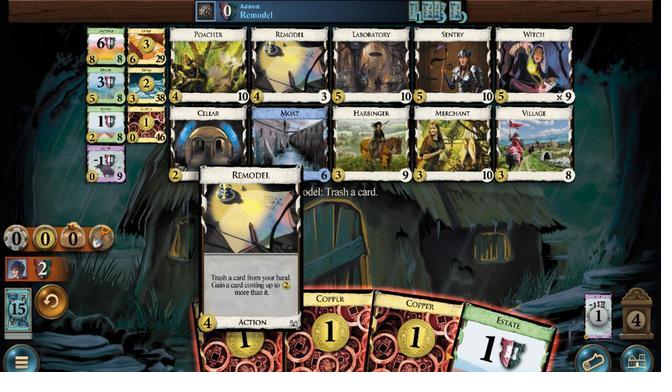 
Action: Mouse moved to (381, 170)
Screenshot: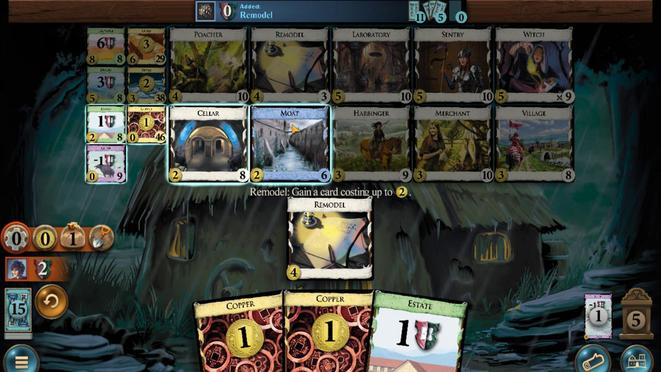 
Action: Mouse pressed left at (381, 170)
Screenshot: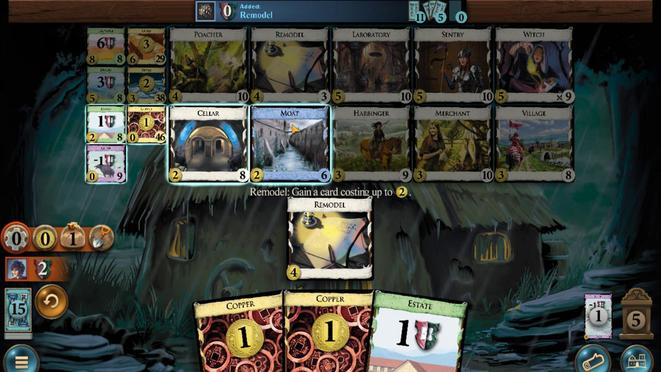 
Action: Mouse moved to (259, 168)
Screenshot: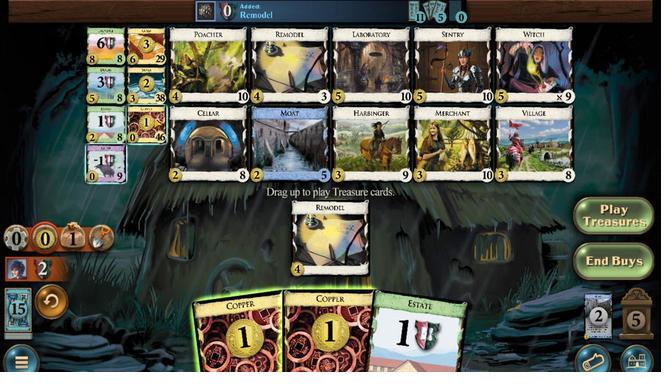 
Action: Mouse pressed left at (259, 168)
Screenshot: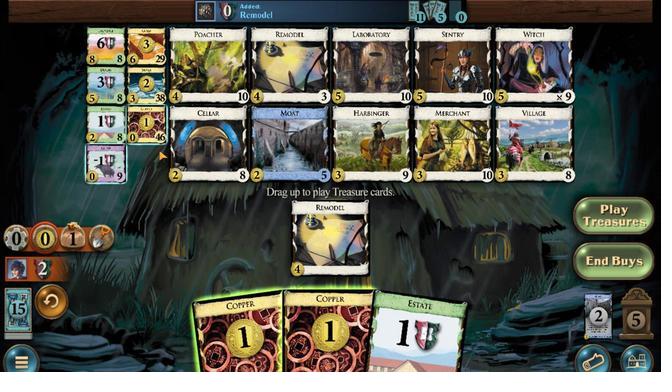 
Action: Mouse moved to (266, 257)
Screenshot: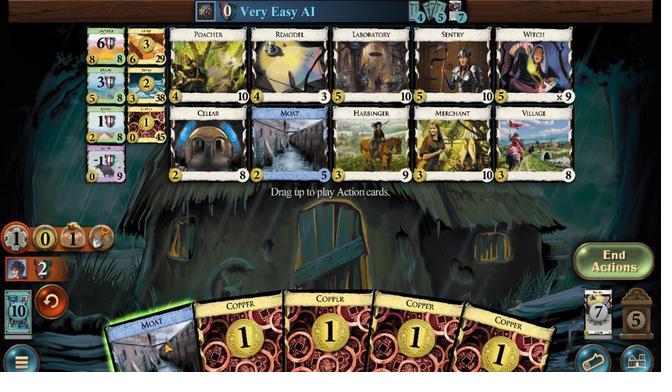 
Action: Mouse pressed left at (266, 257)
Screenshot: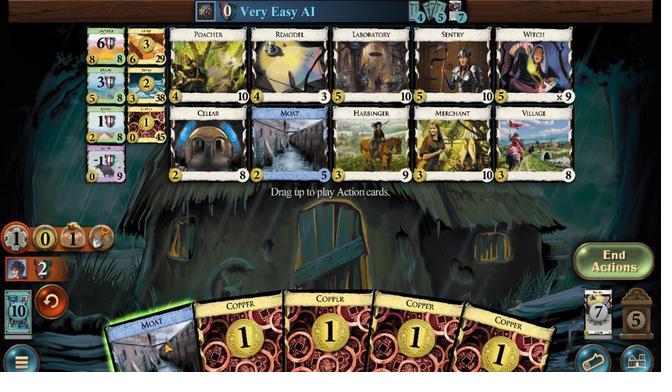 
Action: Mouse moved to (579, 269)
Screenshot: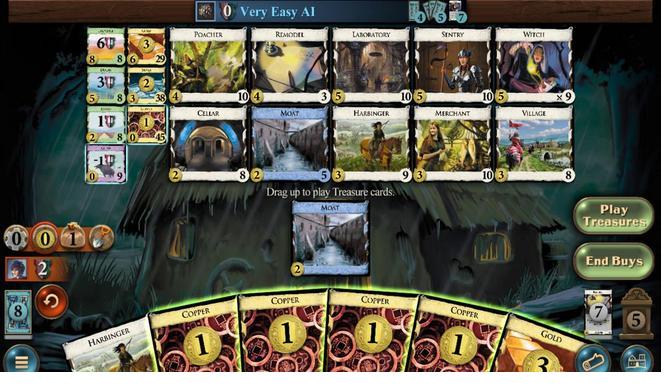 
Action: Mouse pressed left at (579, 269)
Screenshot: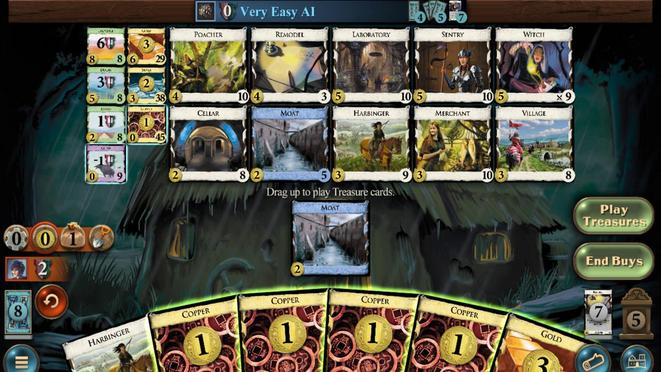 
Action: Mouse moved to (546, 265)
Screenshot: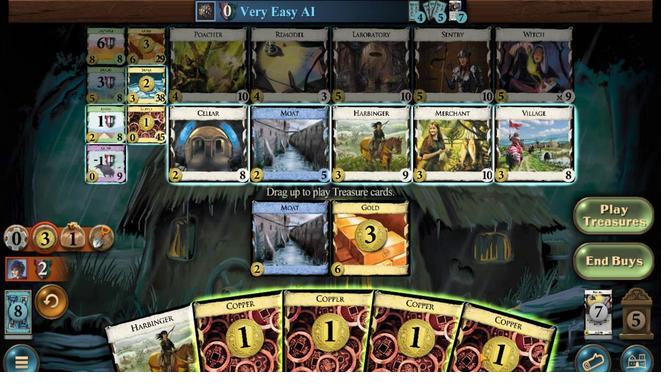 
Action: Mouse pressed left at (546, 265)
Screenshot: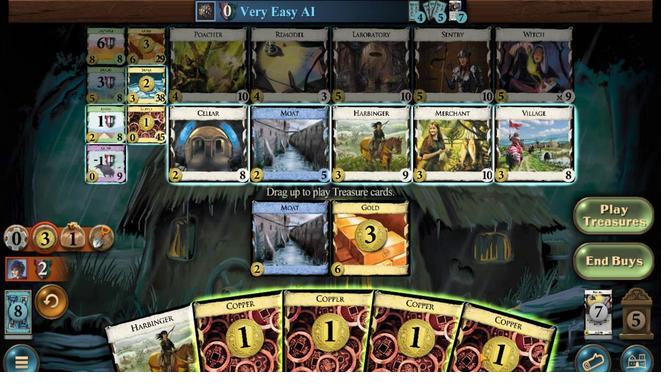 
Action: Mouse moved to (254, 154)
Screenshot: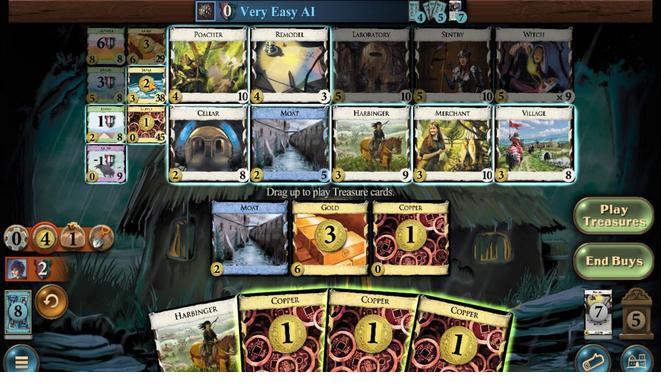 
Action: Mouse pressed left at (254, 154)
Screenshot: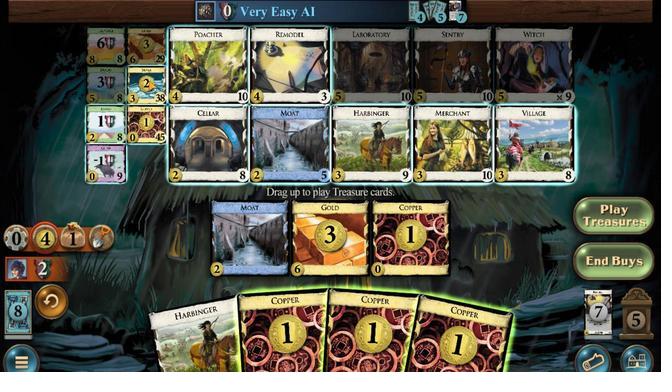 
Action: Mouse moved to (333, 254)
Screenshot: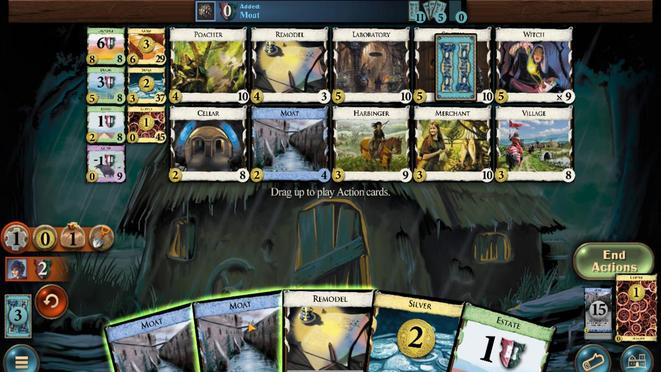 
Action: Mouse pressed left at (333, 254)
Screenshot: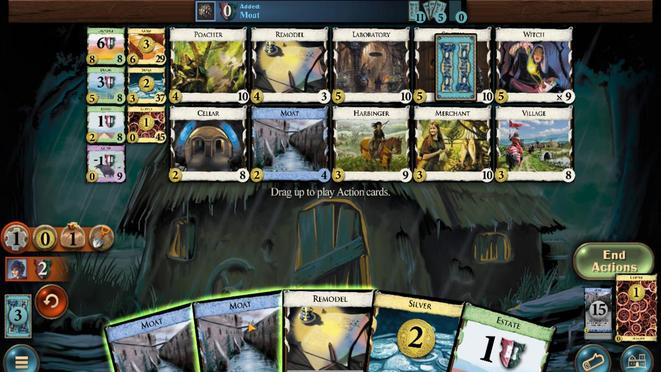 
Action: Mouse moved to (450, 256)
Screenshot: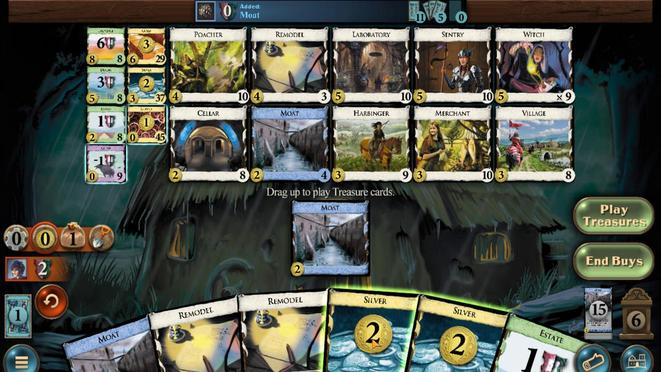 
Action: Mouse pressed left at (450, 256)
Screenshot: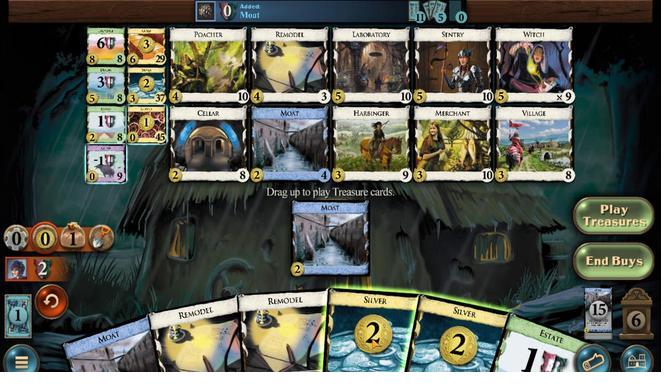 
Action: Mouse moved to (473, 263)
Screenshot: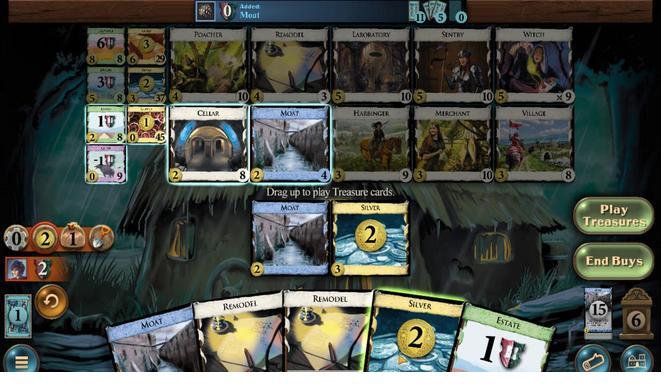 
Action: Mouse pressed left at (473, 263)
Screenshot: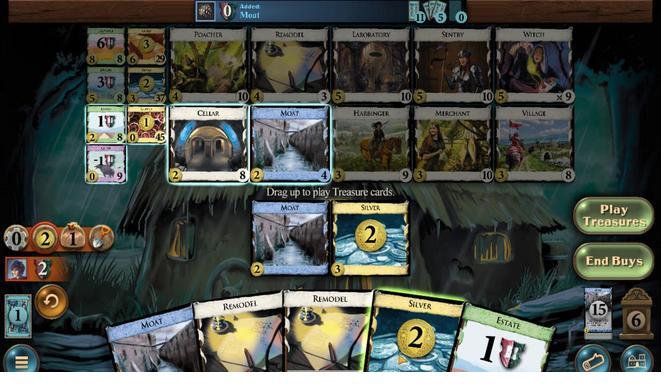 
Action: Mouse moved to (447, 172)
Screenshot: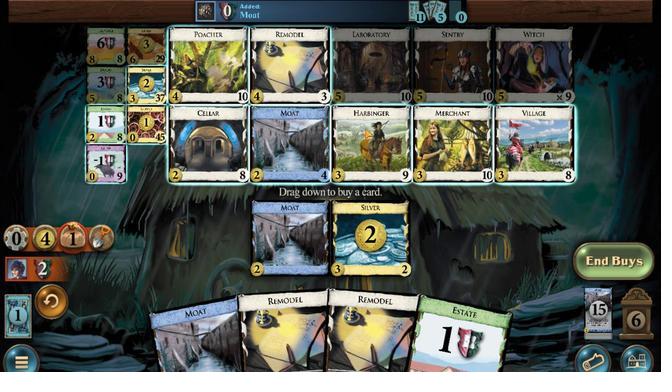 
Action: Mouse pressed left at (447, 172)
Screenshot: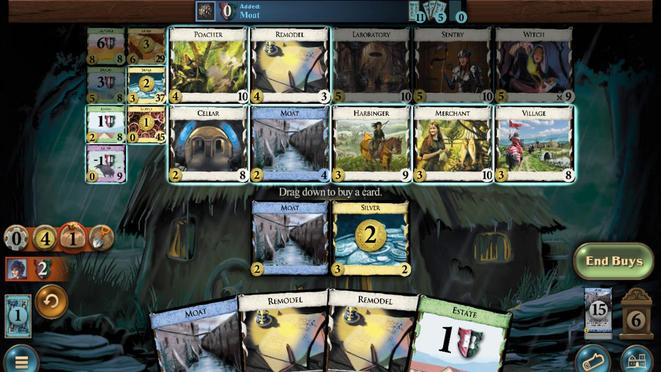 
Action: Mouse moved to (312, 254)
Screenshot: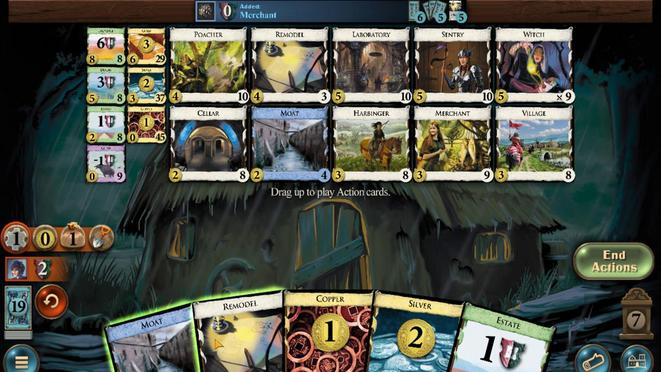
Action: Mouse pressed left at (312, 254)
Screenshot: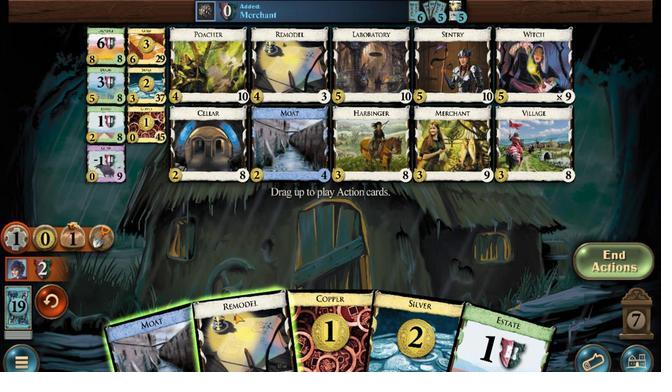 
Action: Mouse moved to (434, 259)
Screenshot: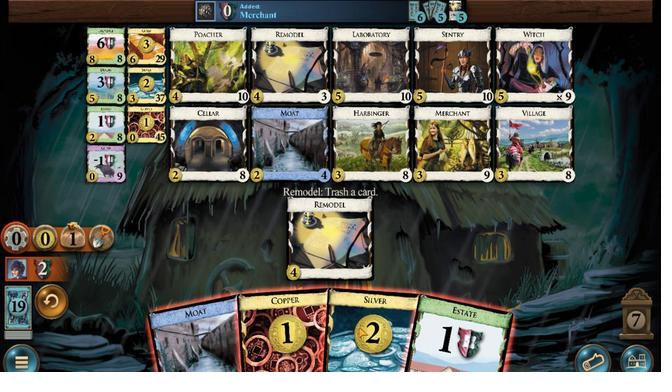 
Action: Mouse pressed left at (434, 259)
Screenshot: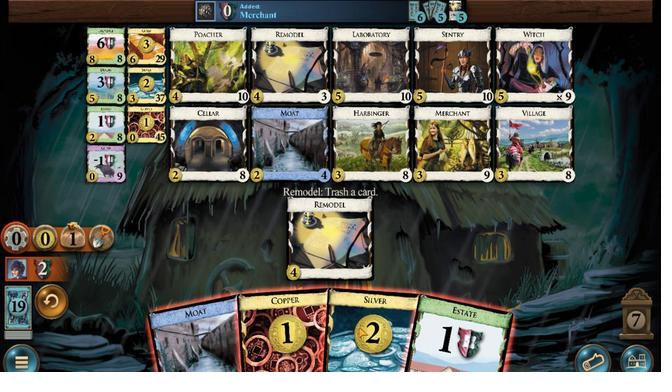 
Action: Mouse moved to (222, 155)
Screenshot: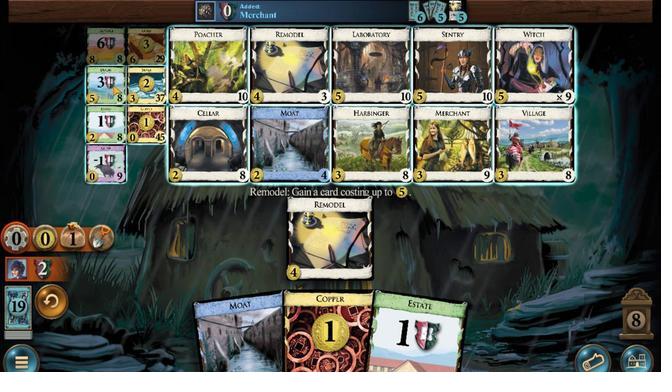 
Action: Mouse pressed left at (222, 155)
Screenshot: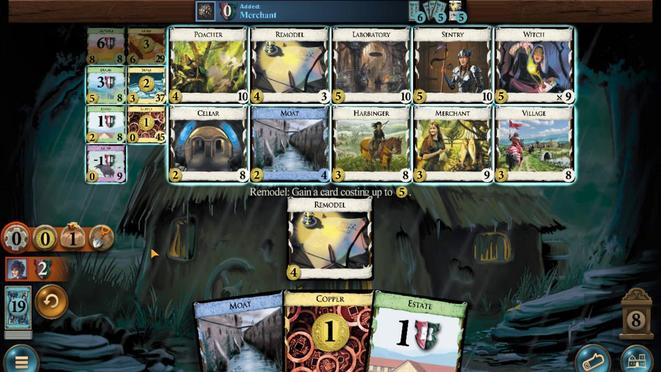 
Action: Mouse moved to (222, 151)
Screenshot: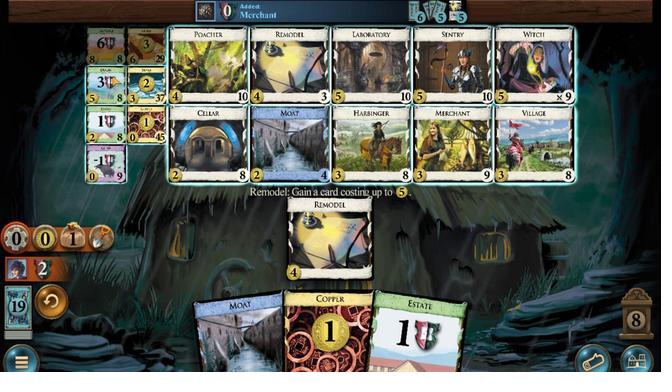 
Action: Mouse pressed left at (222, 151)
Screenshot: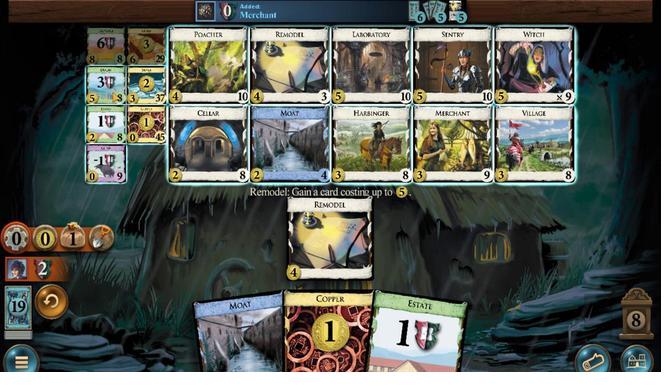 
Action: Mouse moved to (392, 266)
Screenshot: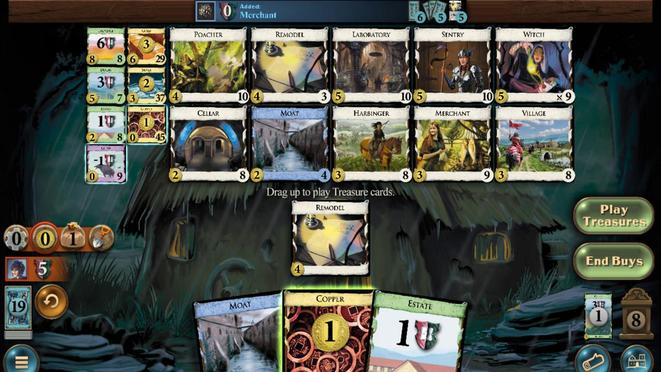 
Action: Mouse pressed left at (392, 266)
Screenshot: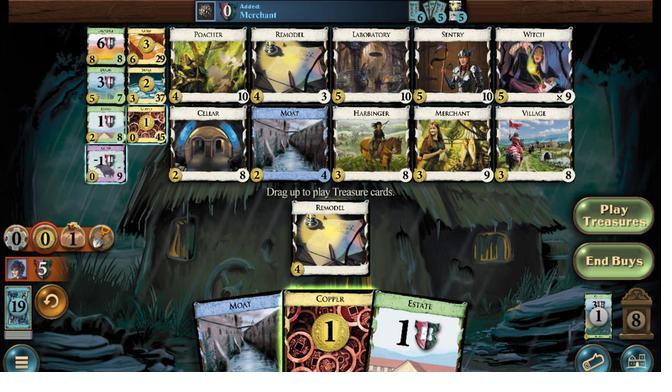 
Action: Mouse moved to (254, 171)
Screenshot: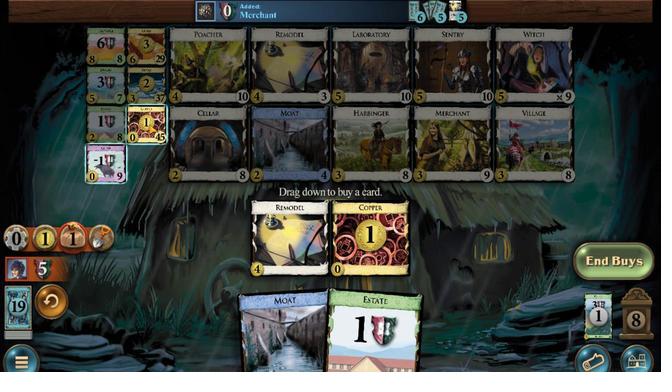
Action: Mouse pressed left at (254, 171)
Screenshot: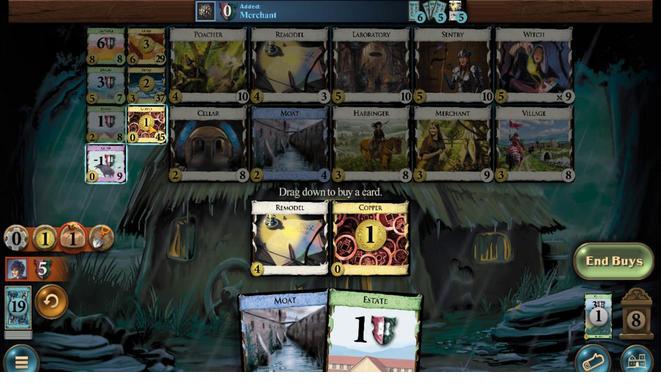 
Action: Mouse moved to (312, 256)
Screenshot: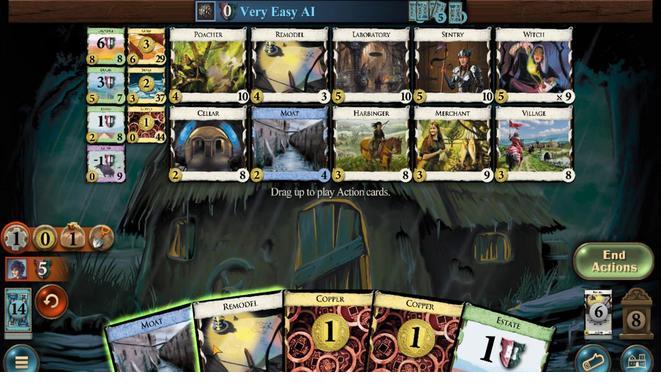 
Action: Mouse pressed left at (312, 256)
Screenshot: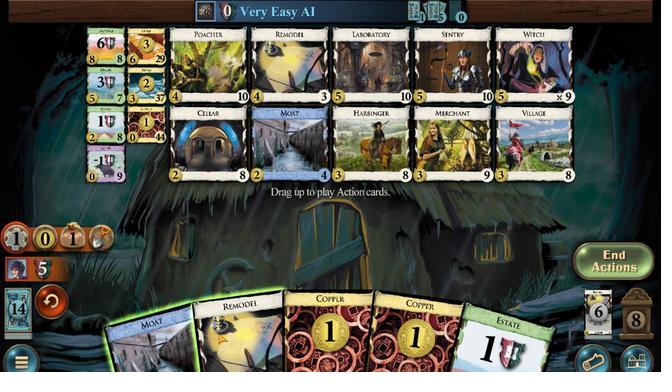 
Action: Mouse moved to (314, 257)
Screenshot: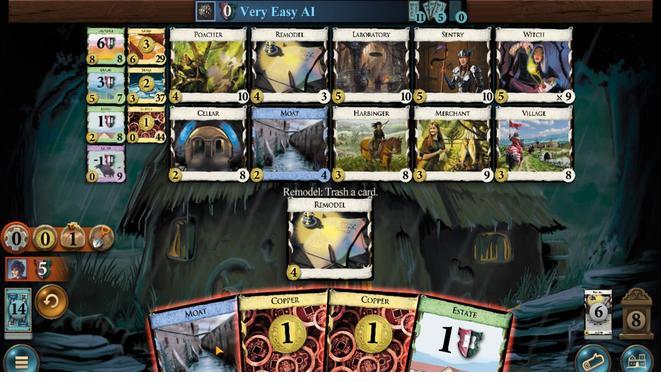 
Action: Mouse pressed left at (314, 257)
Screenshot: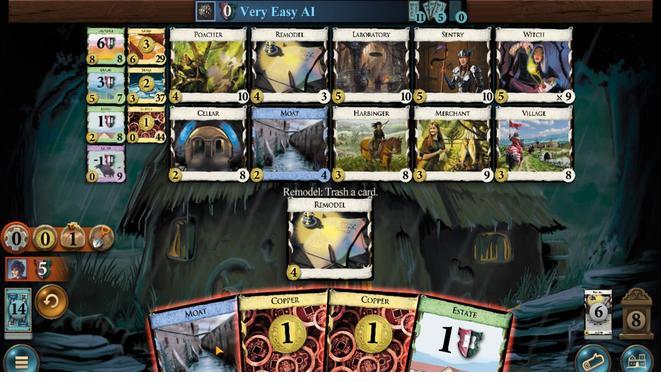 
Action: Mouse moved to (378, 140)
Screenshot: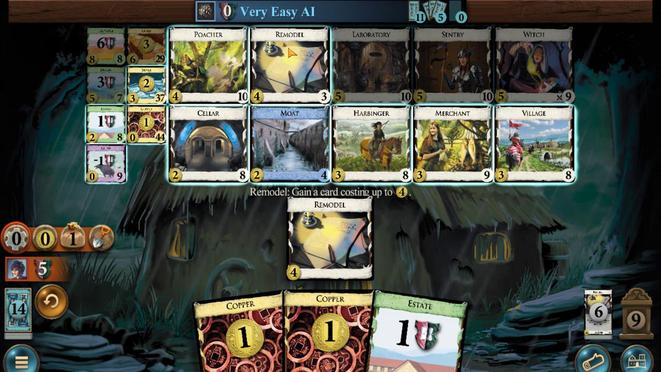 
Action: Mouse pressed left at (378, 140)
Screenshot: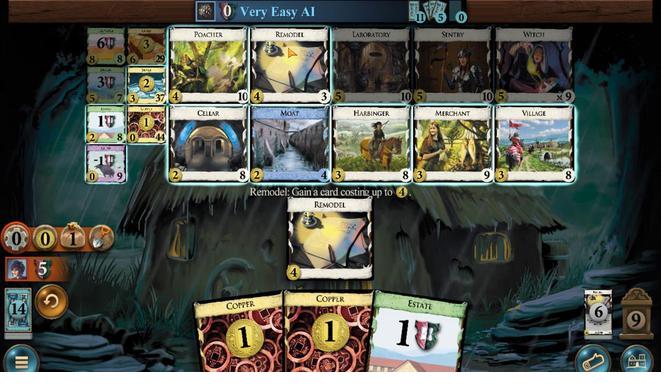 
Action: Mouse moved to (329, 256)
Screenshot: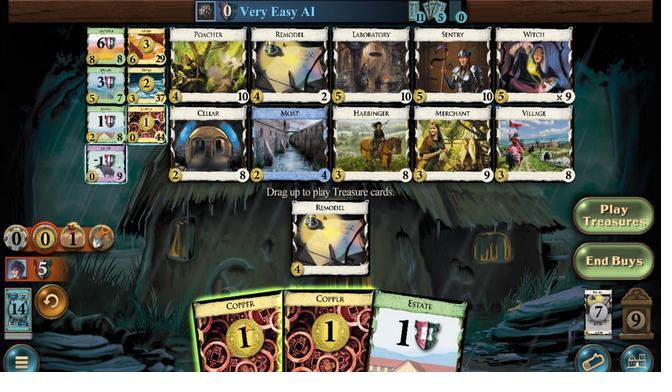 
Action: Mouse pressed left at (329, 256)
Screenshot: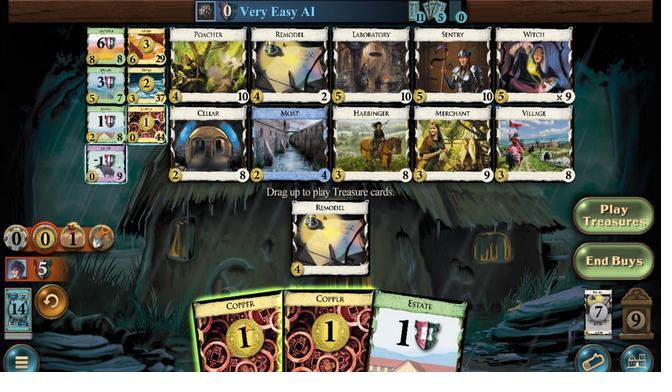 
Action: Mouse moved to (359, 263)
Screenshot: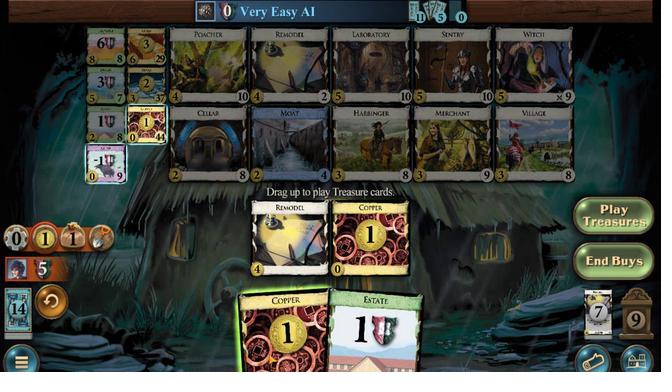 
Action: Mouse pressed left at (359, 263)
Screenshot: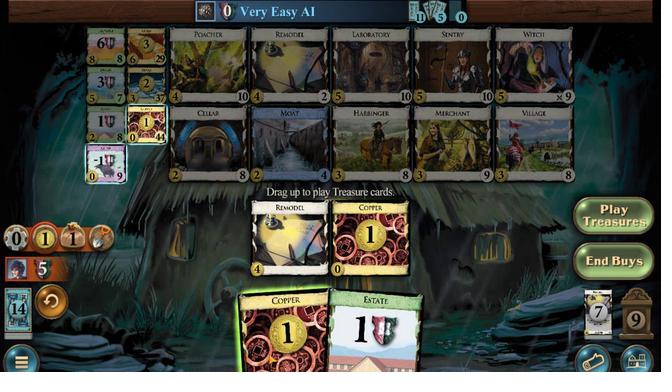 
Action: Mouse moved to (381, 179)
Screenshot: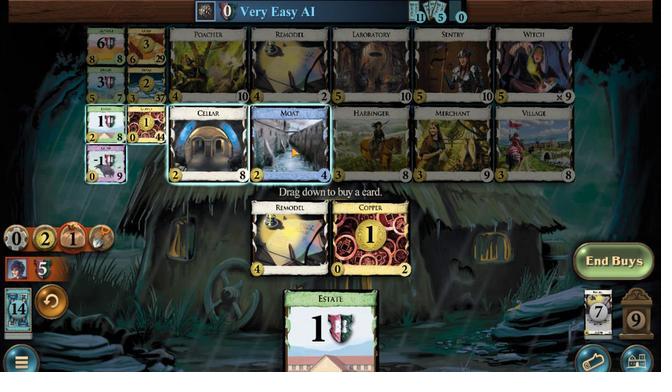 
Action: Mouse pressed left at (381, 179)
Screenshot: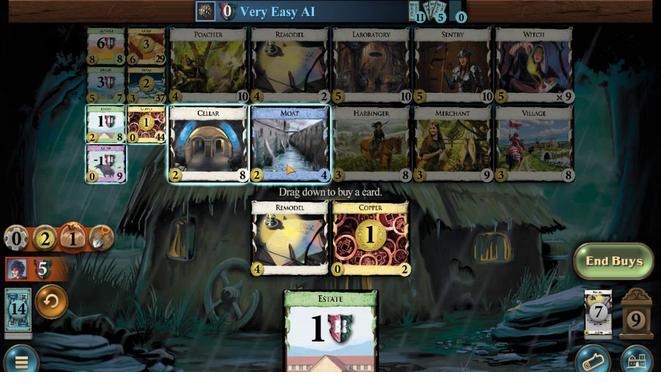 
Action: Mouse moved to (412, 257)
Screenshot: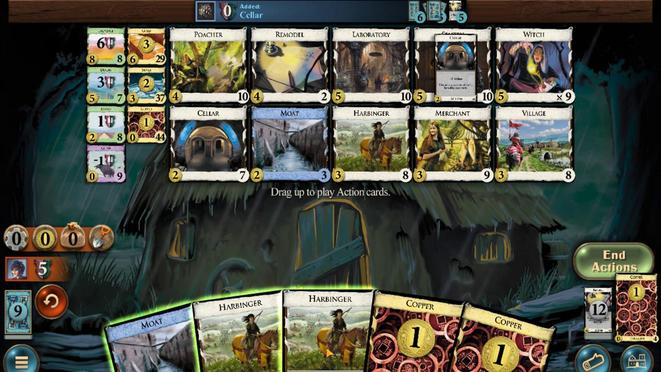 
Action: Mouse pressed left at (412, 257)
Screenshot: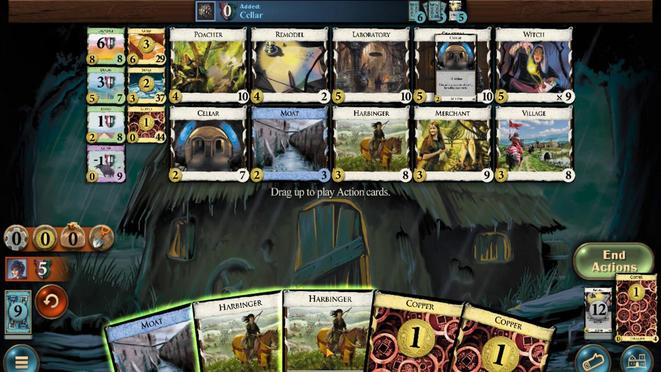 
Action: Mouse moved to (491, 146)
Screenshot: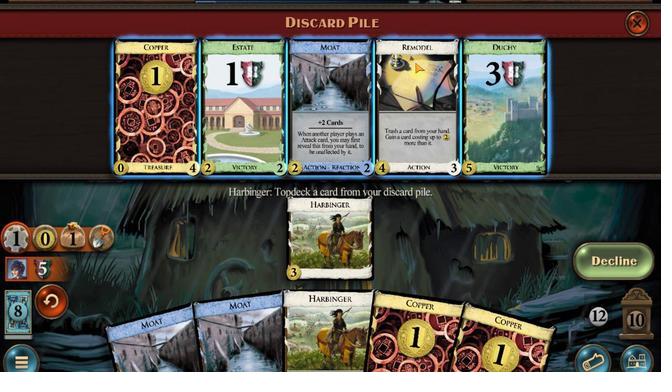 
Action: Mouse pressed left at (491, 146)
Screenshot: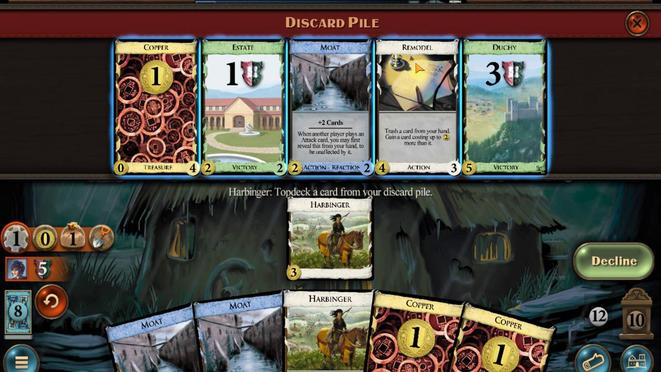 
Action: Mouse moved to (409, 261)
Screenshot: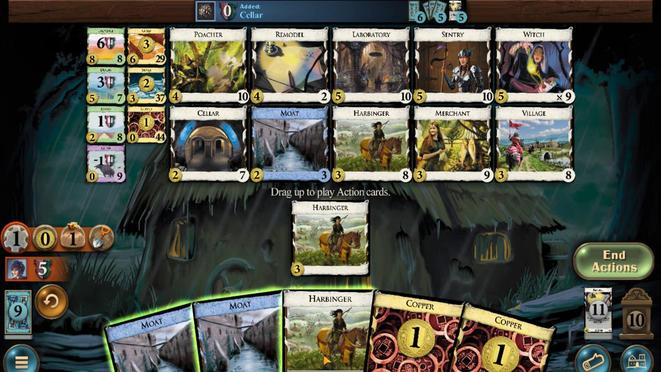 
Action: Mouse pressed left at (409, 261)
Screenshot: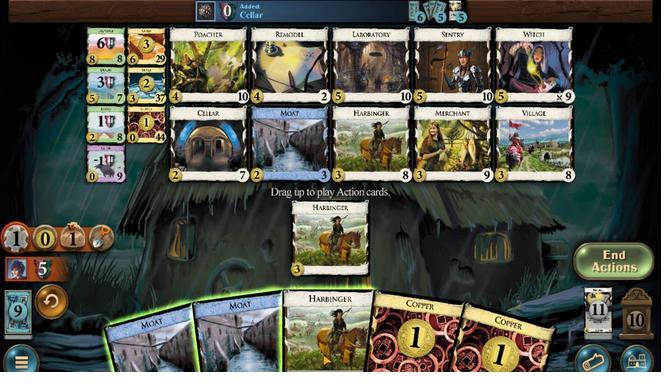 
Action: Mouse moved to (409, 251)
Screenshot: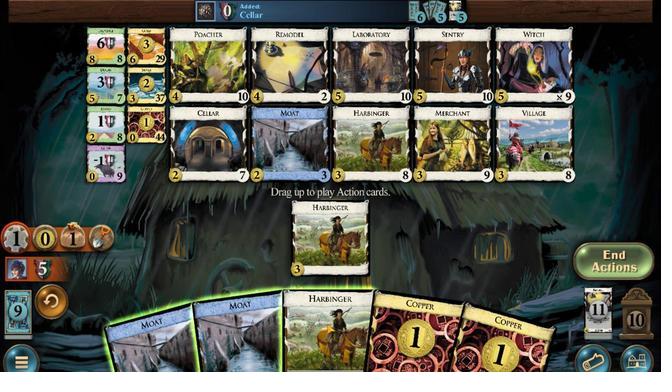 
Action: Mouse pressed left at (409, 251)
Screenshot: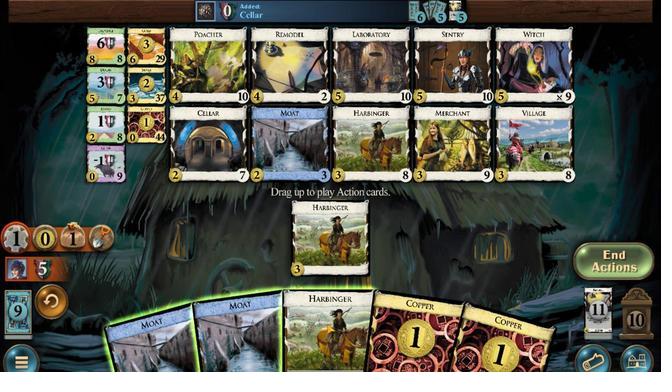
Action: Mouse moved to (493, 147)
Screenshot: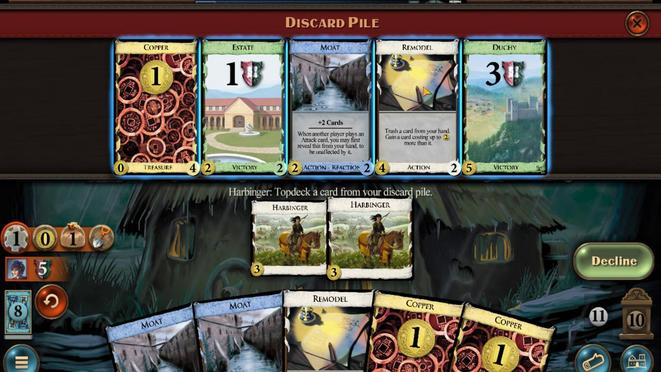 
Action: Mouse pressed left at (493, 147)
Screenshot: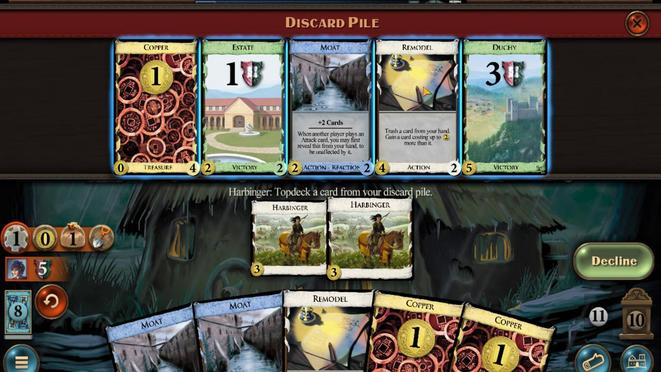 
Action: Mouse moved to (326, 257)
Screenshot: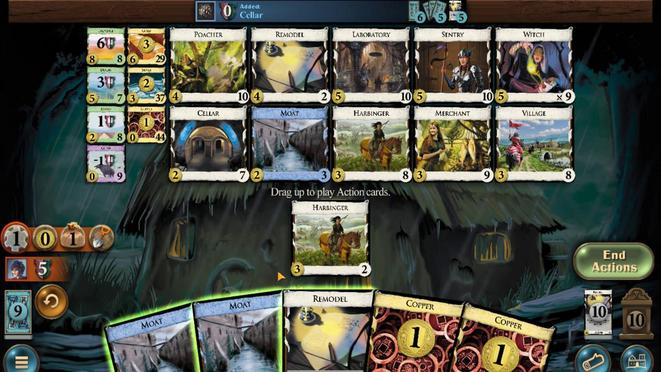 
Action: Mouse pressed left at (326, 257)
Screenshot: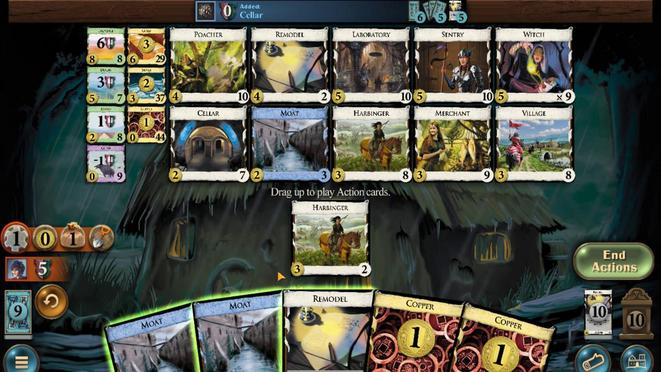
Action: Mouse moved to (537, 262)
Screenshot: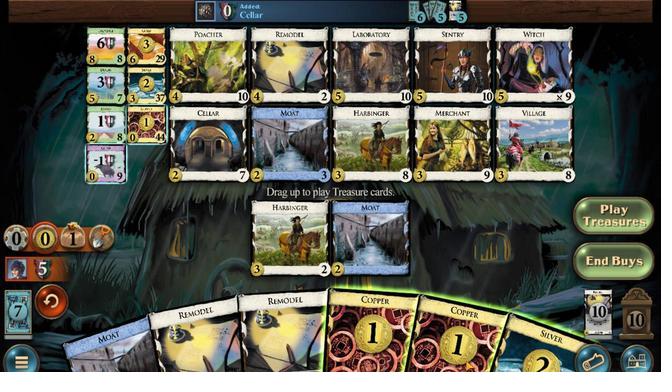 
Action: Mouse pressed left at (537, 262)
Screenshot: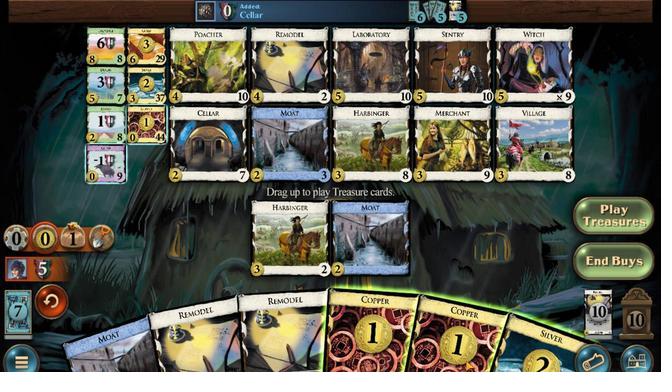 
Action: Mouse moved to (475, 259)
Screenshot: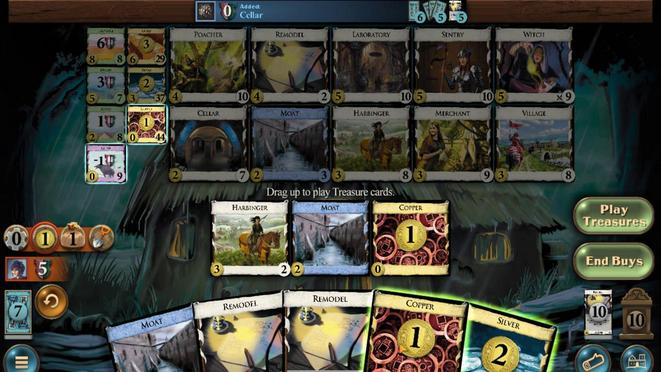 
Action: Mouse pressed left at (475, 259)
Screenshot: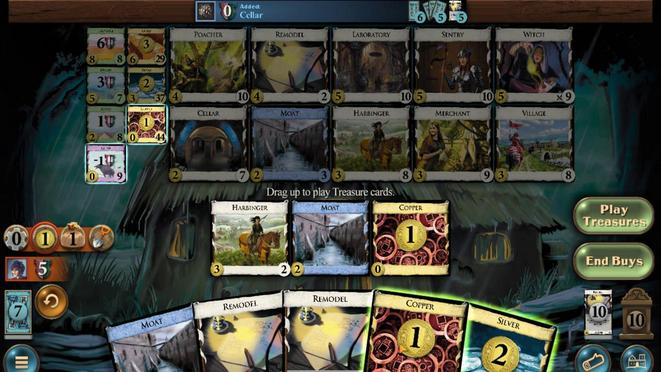 
Action: Mouse moved to (511, 261)
Screenshot: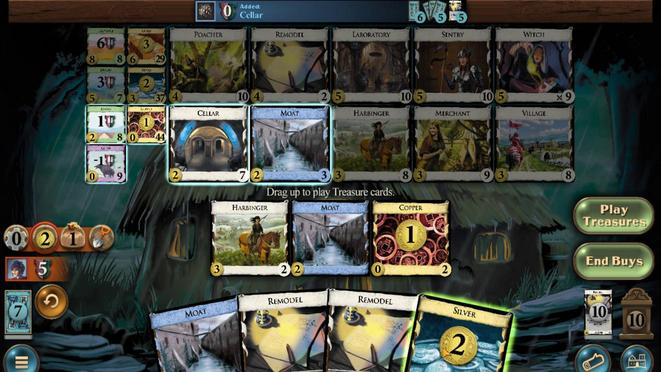 
Action: Mouse pressed left at (511, 261)
Screenshot: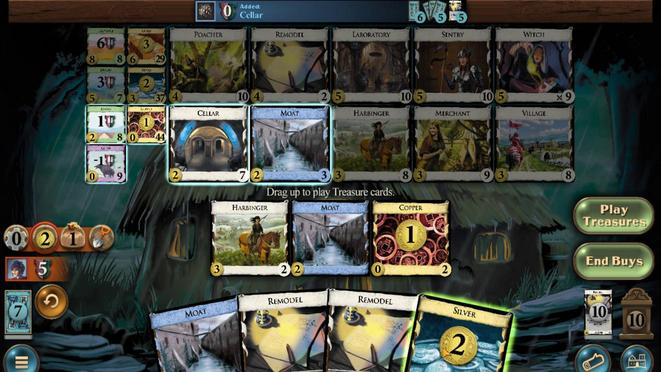 
Action: Mouse moved to (515, 173)
Screenshot: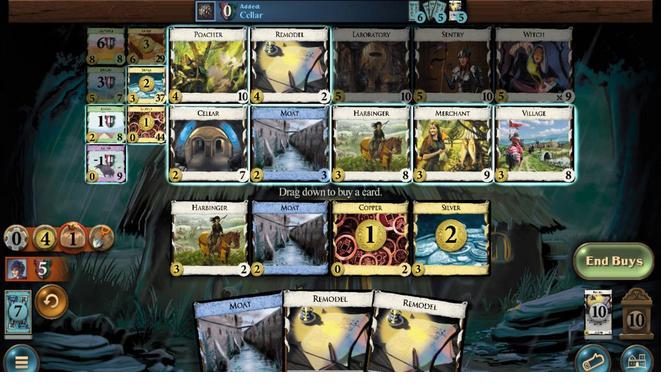
Action: Mouse pressed left at (515, 173)
Screenshot: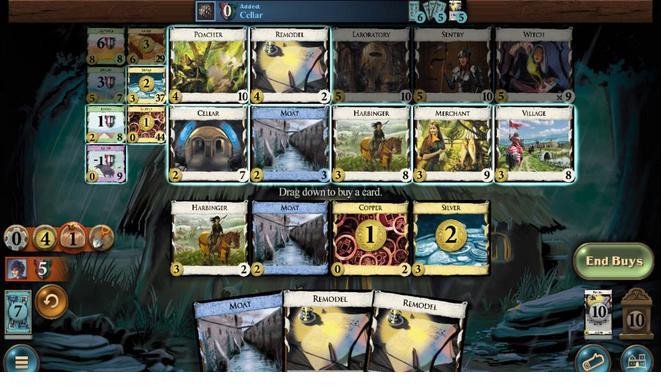 
Action: Mouse moved to (248, 256)
Screenshot: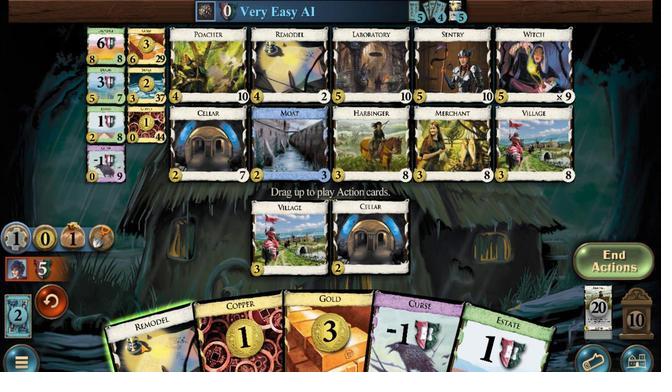 
Action: Mouse pressed left at (248, 256)
Screenshot: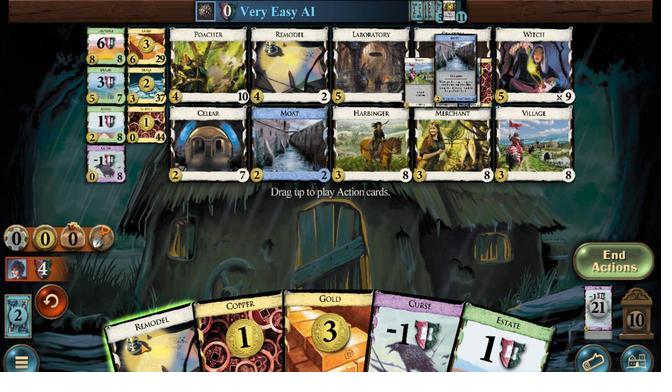 
Action: Mouse moved to (373, 259)
Screenshot: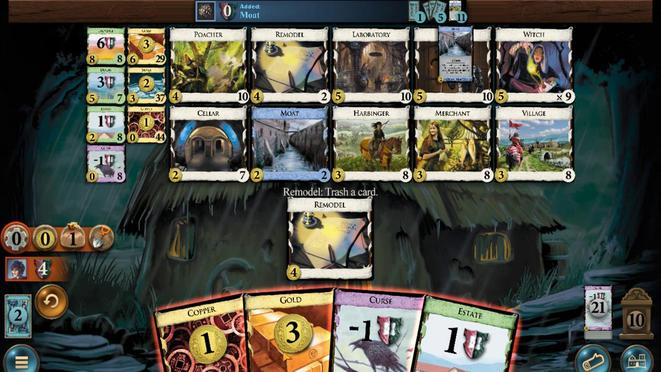 
Action: Mouse pressed left at (373, 259)
Screenshot: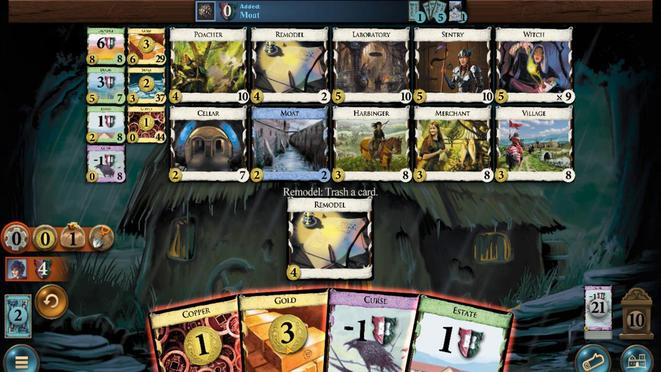 
Action: Mouse moved to (214, 139)
Screenshot: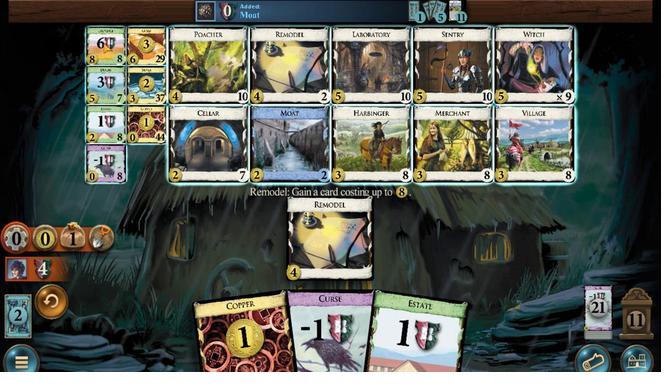 
Action: Mouse pressed left at (214, 139)
Screenshot: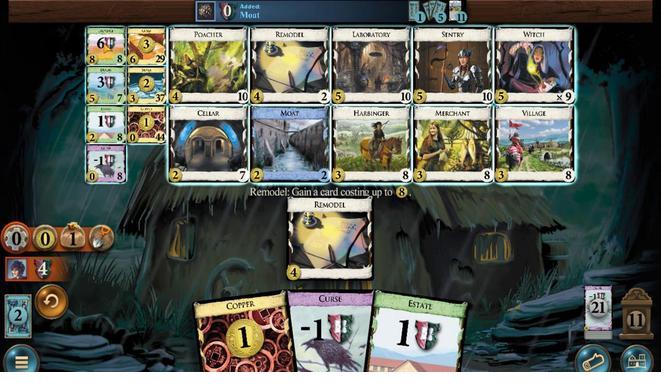
Action: Mouse moved to (250, 165)
Screenshot: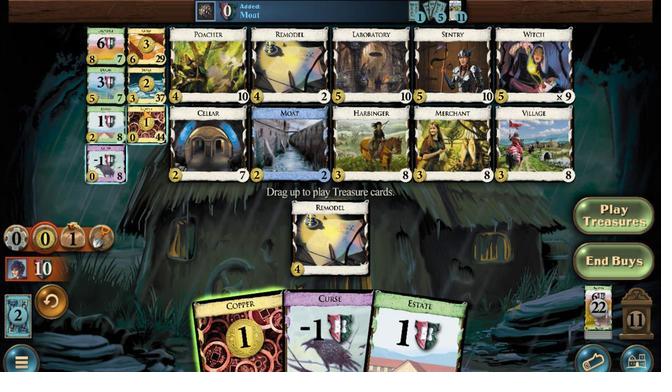 
Action: Mouse pressed left at (250, 165)
Screenshot: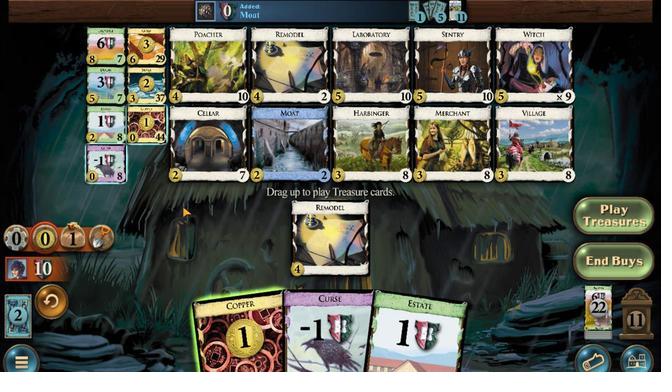 
Action: Mouse moved to (253, 169)
Screenshot: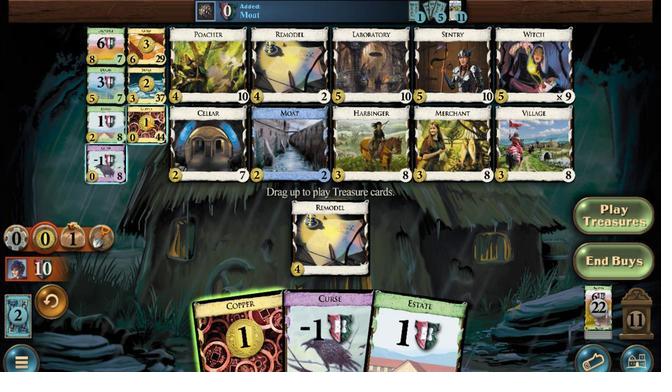 
Action: Mouse pressed left at (253, 169)
Screenshot: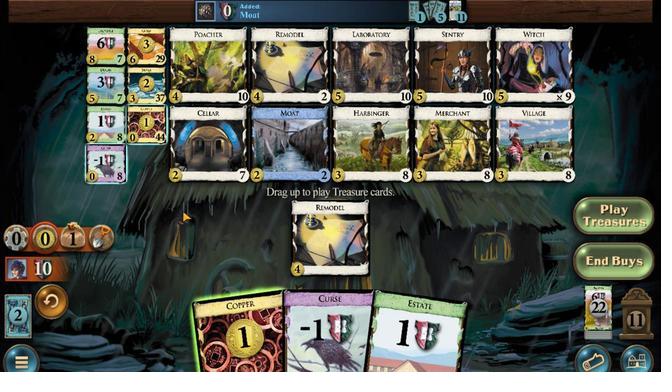 
Action: Mouse moved to (254, 253)
Screenshot: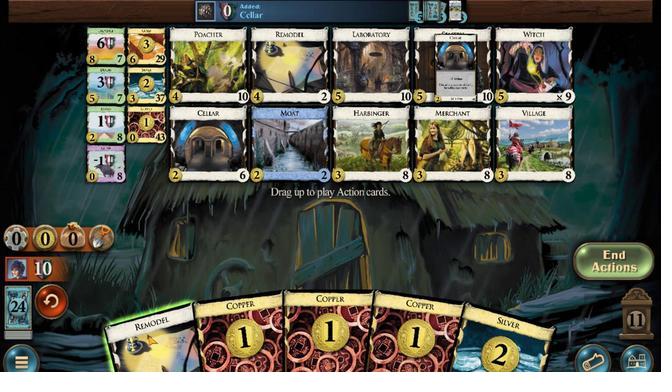 
Action: Mouse pressed left at (254, 253)
Screenshot: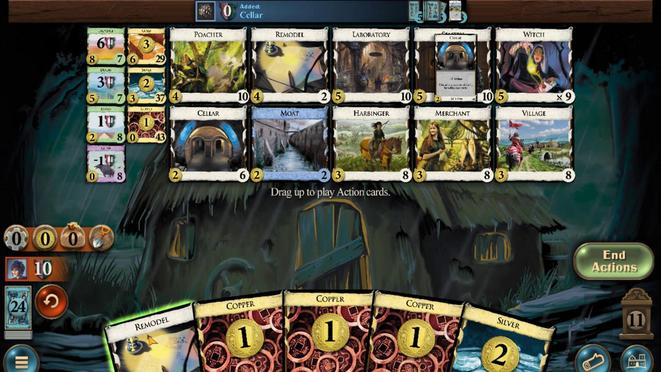 
Action: Mouse moved to (511, 258)
Screenshot: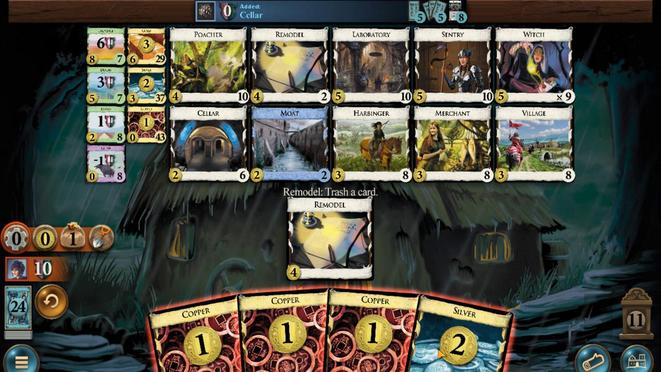
Action: Mouse pressed left at (511, 258)
Screenshot: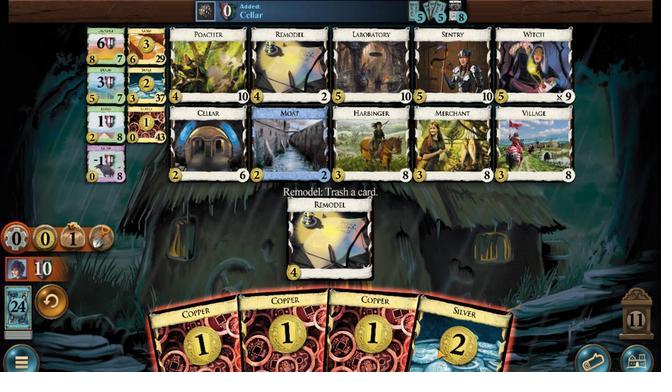 
Action: Mouse moved to (206, 154)
Screenshot: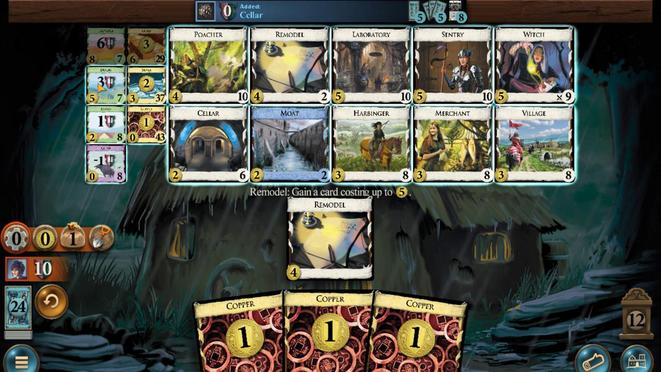 
Action: Mouse pressed left at (206, 154)
Screenshot: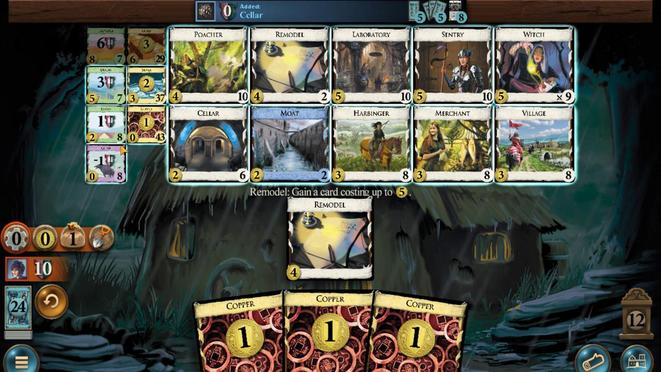 
Action: Mouse moved to (342, 257)
Screenshot: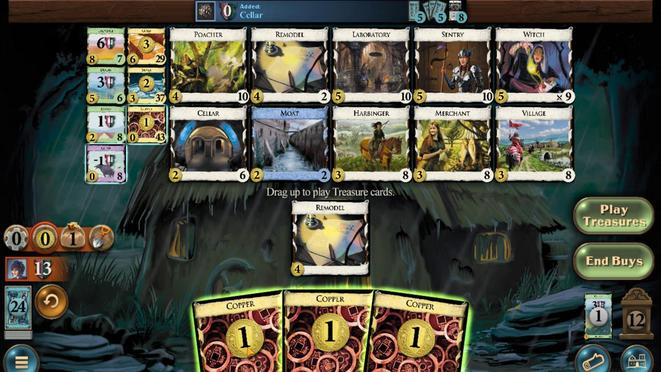 
Action: Mouse pressed left at (342, 257)
Screenshot: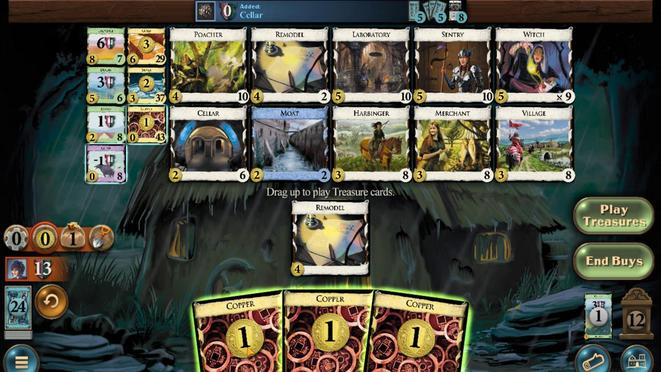 
Action: Mouse moved to (376, 251)
Screenshot: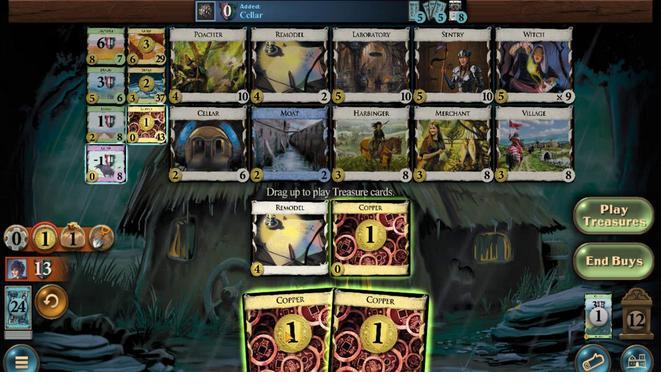 
Action: Mouse pressed left at (376, 251)
Screenshot: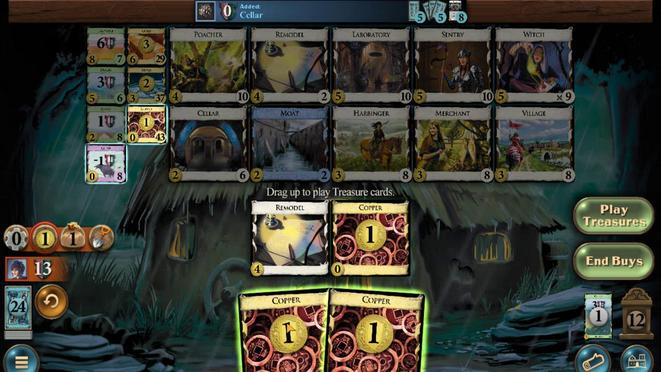 
Action: Mouse moved to (423, 256)
Screenshot: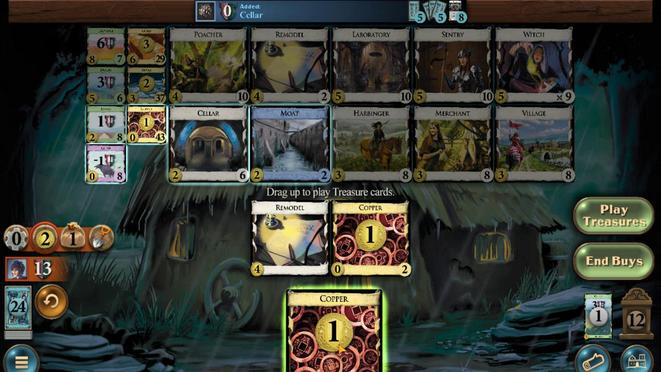 
Action: Mouse pressed left at (423, 256)
Screenshot: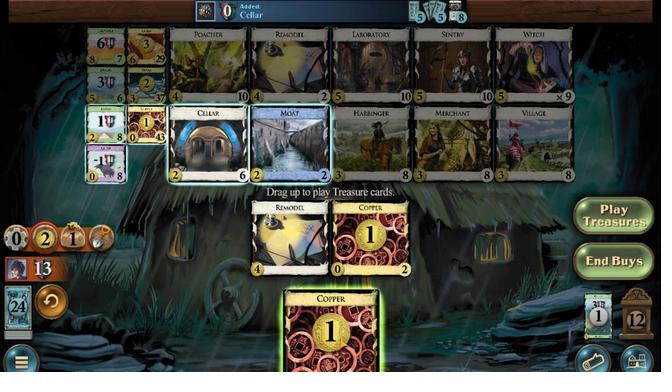 
Action: Mouse moved to (385, 171)
Screenshot: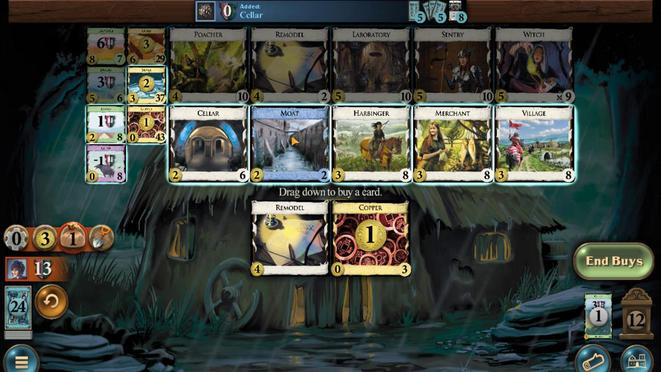 
Action: Mouse pressed left at (385, 171)
Screenshot: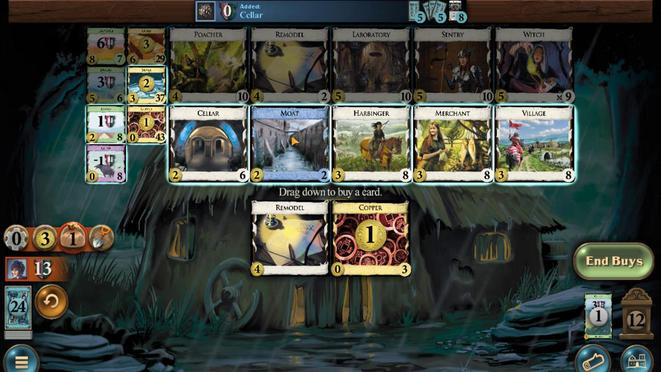 
Action: Mouse moved to (243, 253)
Screenshot: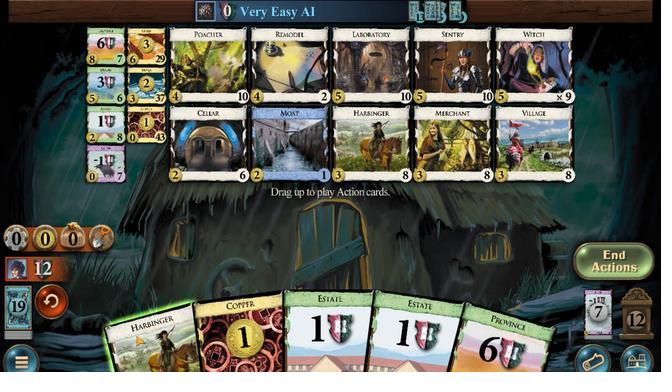 
Action: Mouse pressed left at (243, 253)
Screenshot: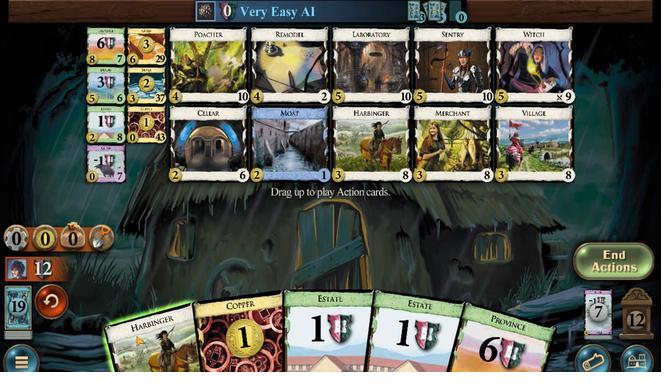 
Action: Mouse moved to (431, 146)
Screenshot: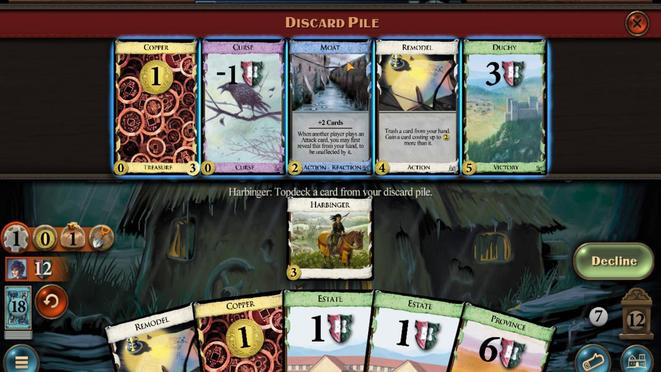 
Action: Mouse pressed left at (431, 146)
Screenshot: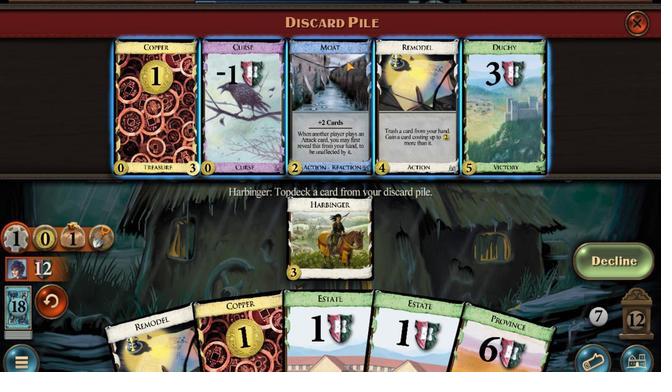 
Action: Mouse moved to (236, 257)
Screenshot: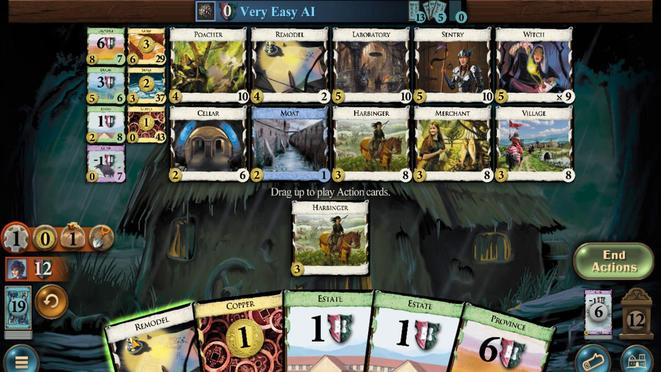 
Action: Mouse pressed left at (236, 257)
Screenshot: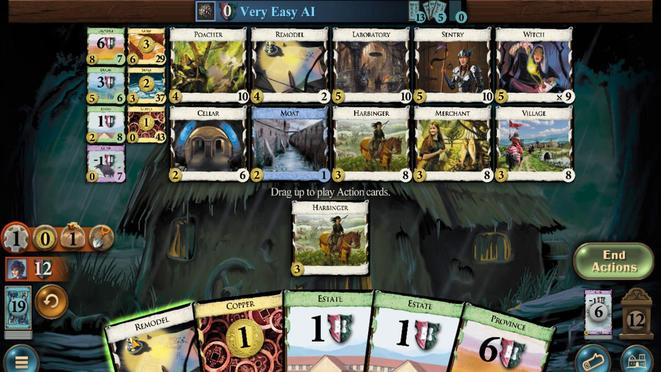 
Action: Mouse moved to (517, 264)
Screenshot: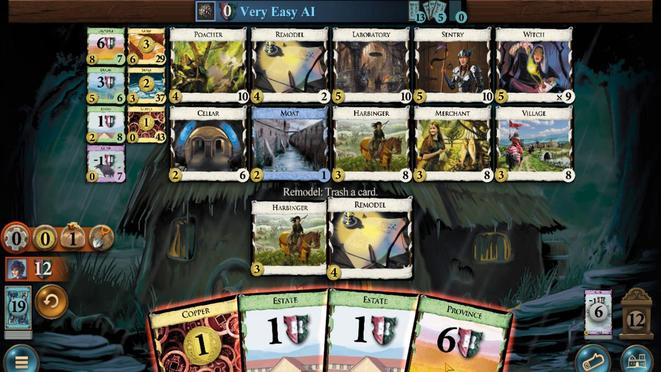 
Action: Mouse pressed left at (517, 264)
Screenshot: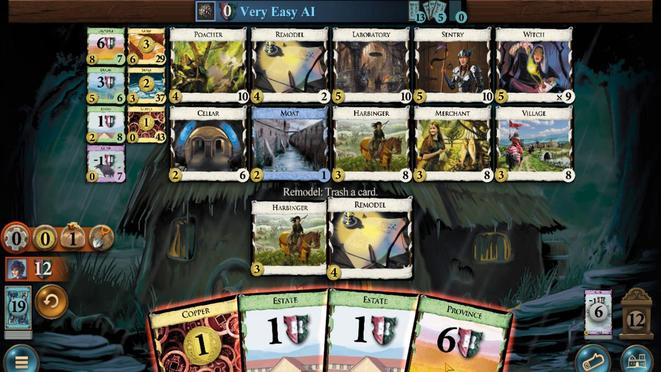 
Action: Mouse moved to (224, 141)
Screenshot: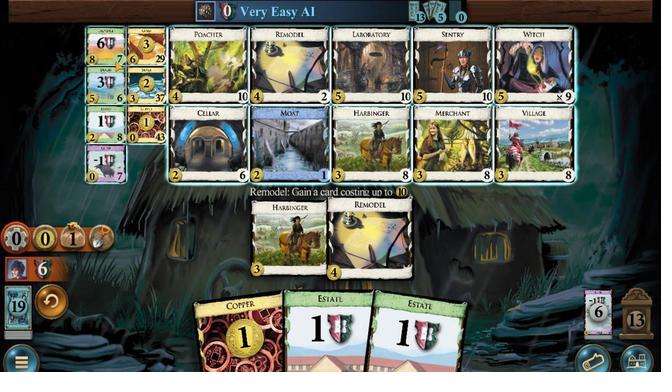 
Action: Mouse pressed left at (224, 141)
Screenshot: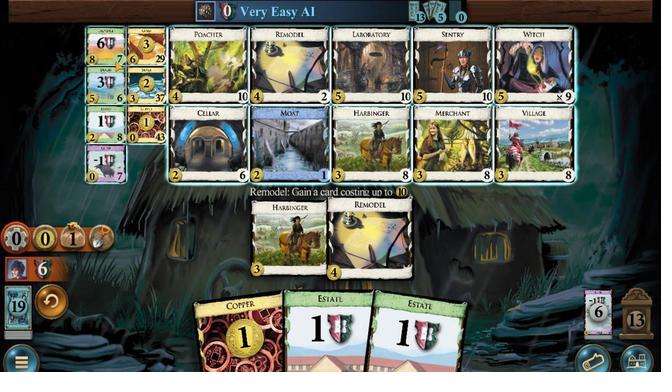 
Action: Mouse moved to (331, 268)
Screenshot: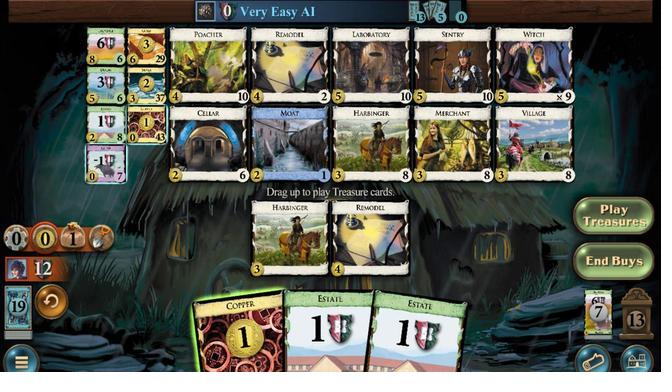 
Action: Mouse pressed left at (331, 268)
Screenshot: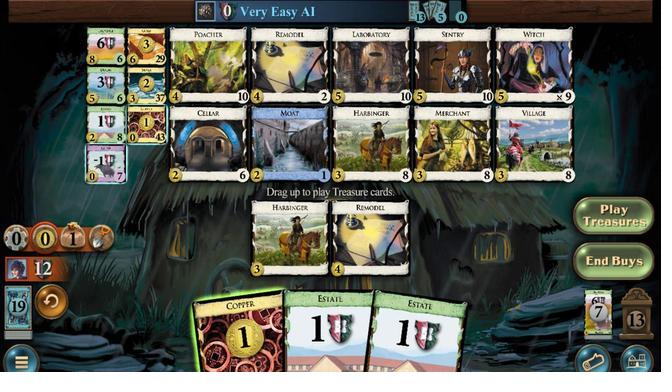 
Action: Mouse moved to (258, 171)
Screenshot: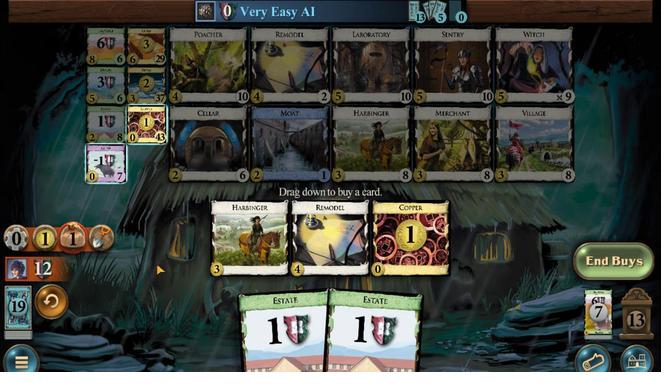 
Action: Mouse pressed left at (258, 171)
Screenshot: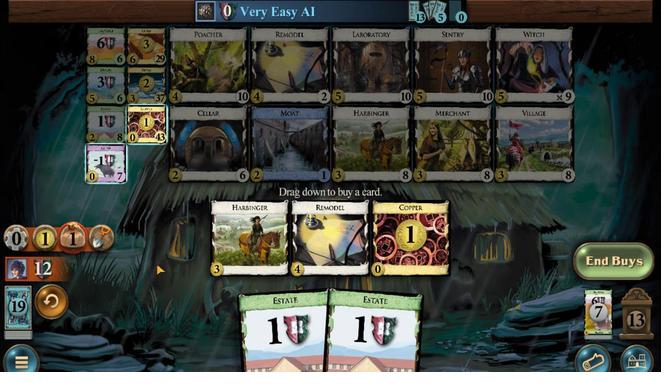 
Action: Mouse moved to (333, 251)
Screenshot: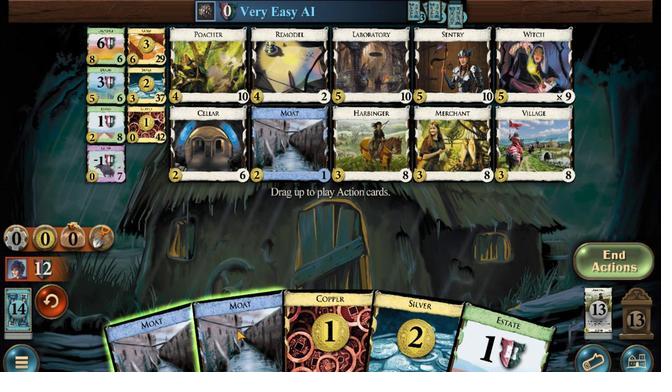 
Action: Mouse pressed left at (333, 251)
Screenshot: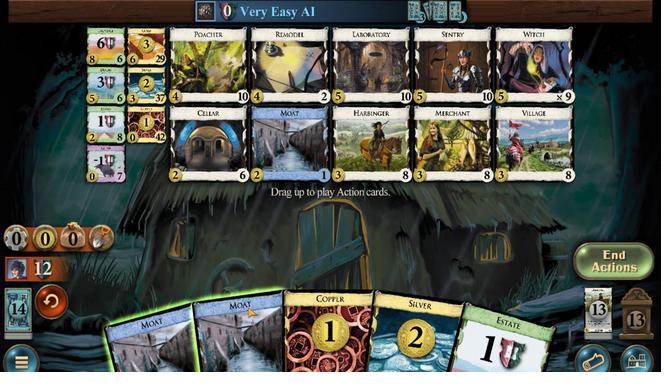 
Action: Mouse moved to (515, 258)
Screenshot: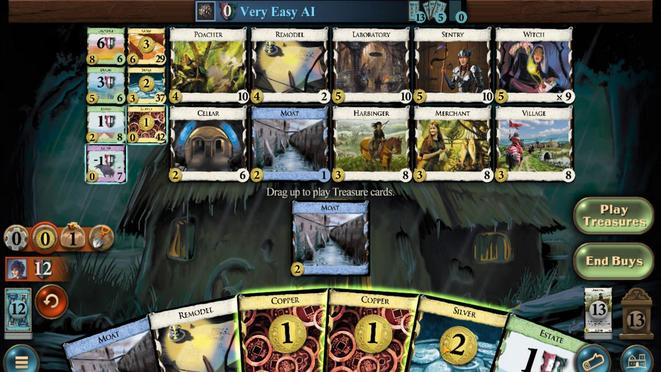 
Action: Mouse pressed left at (515, 258)
Screenshot: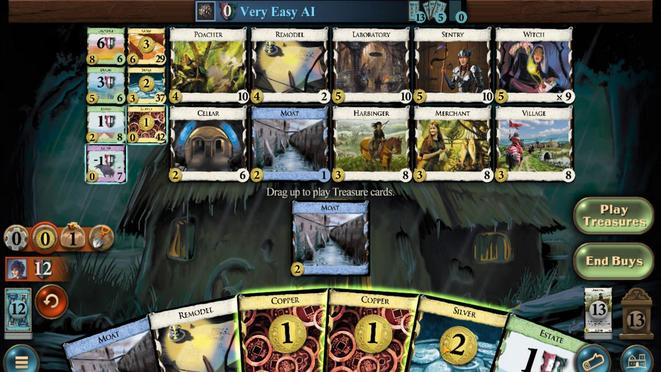 
Action: Mouse moved to (465, 264)
Screenshot: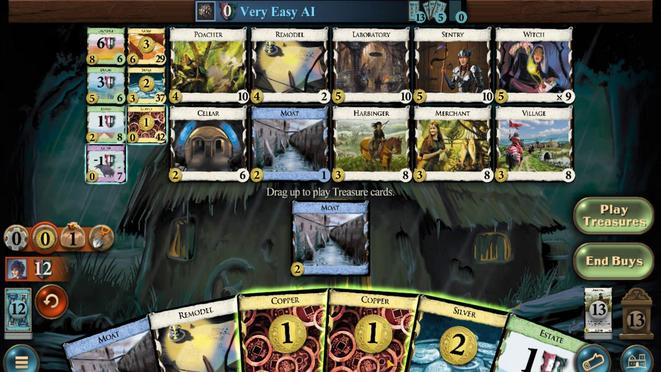 
Action: Mouse pressed left at (465, 264)
Screenshot: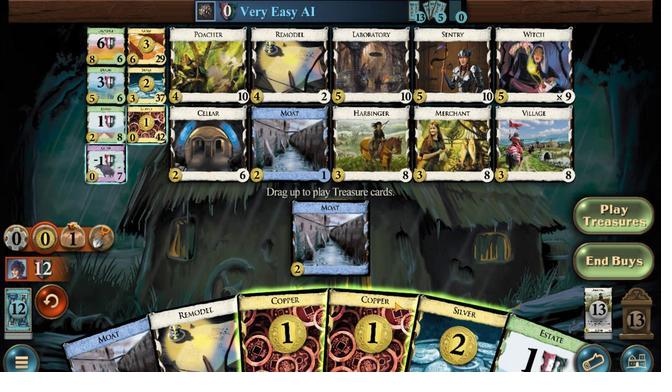 
Action: Mouse moved to (475, 255)
Screenshot: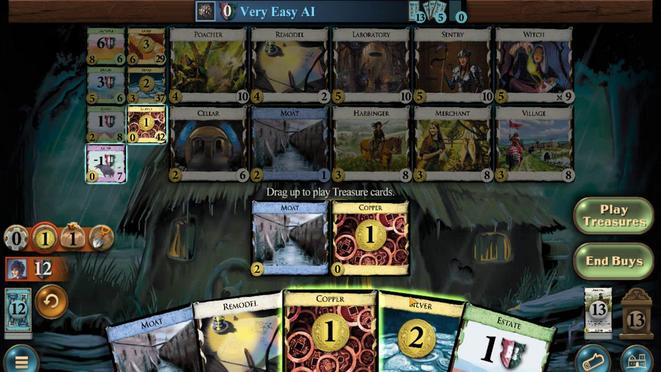 
Action: Mouse pressed left at (475, 255)
Screenshot: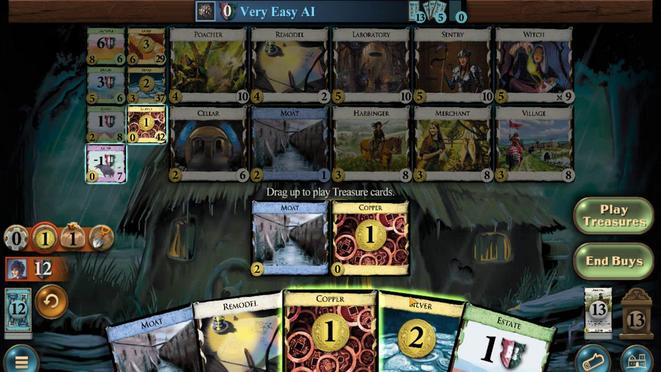 
Action: Mouse moved to (468, 173)
Screenshot: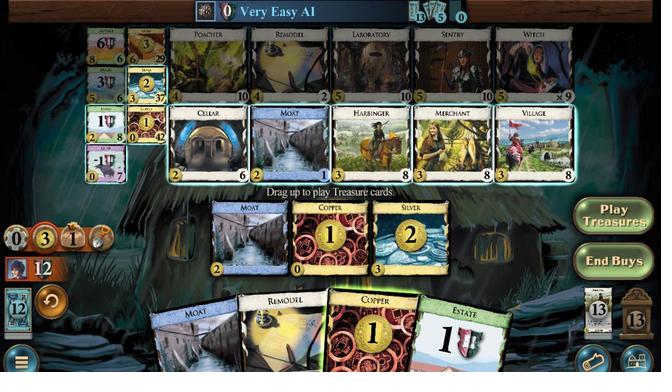 
Action: Mouse pressed left at (468, 173)
Screenshot: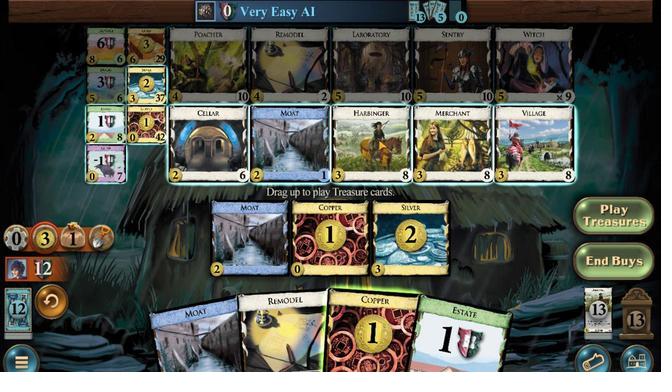 
Action: Mouse moved to (374, 255)
Screenshot: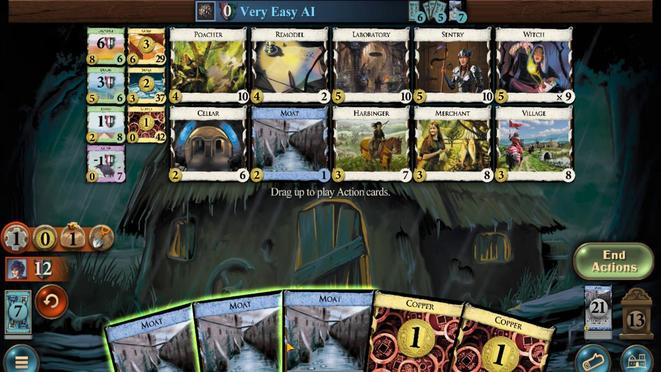 
Action: Mouse pressed left at (374, 255)
Screenshot: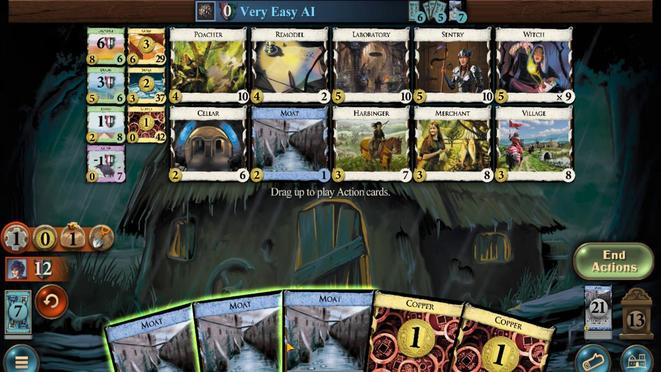 
Action: Mouse moved to (449, 258)
Screenshot: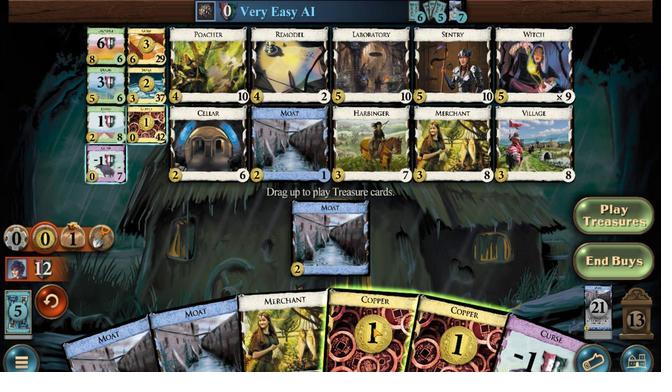 
Action: Mouse pressed left at (449, 258)
Screenshot: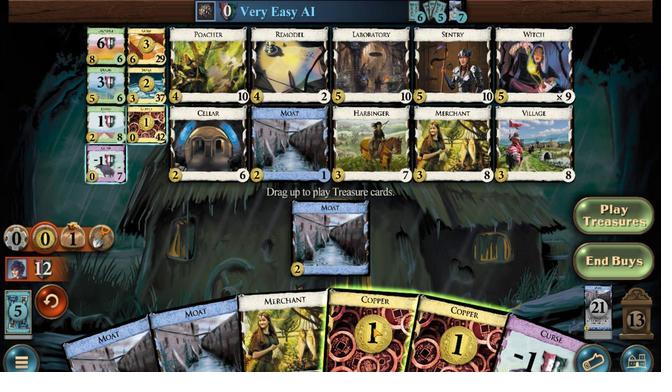 
Action: Mouse moved to (476, 258)
Screenshot: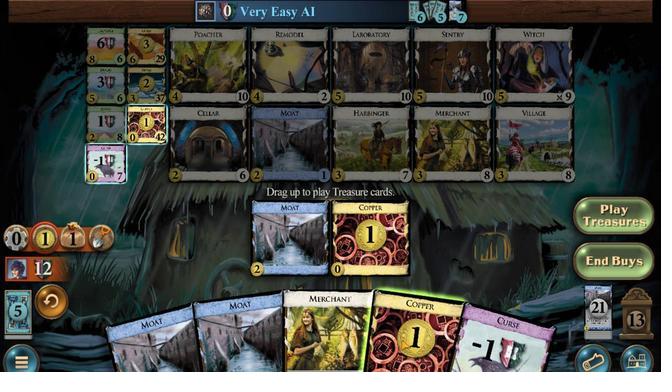 
Action: Mouse pressed left at (476, 258)
Screenshot: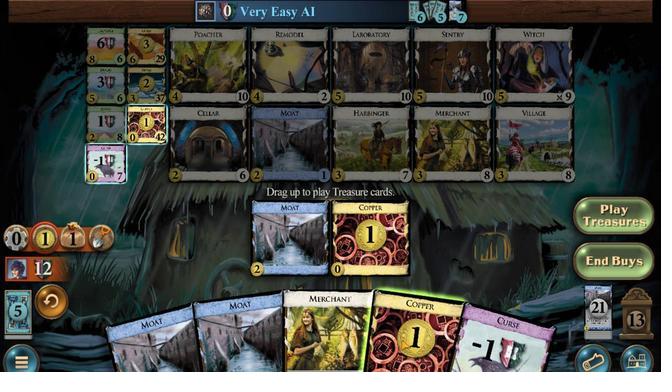 
Action: Mouse moved to (377, 174)
Screenshot: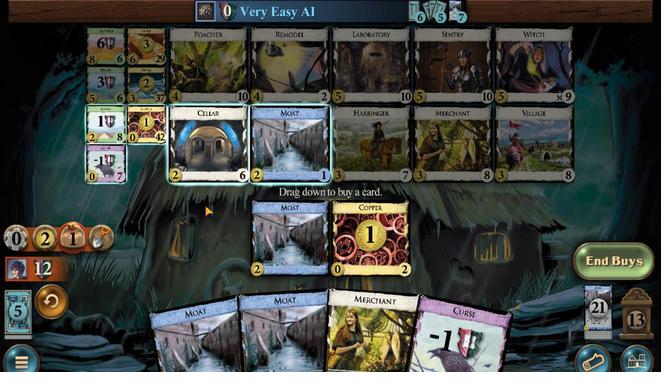 
Action: Mouse pressed left at (377, 174)
Screenshot: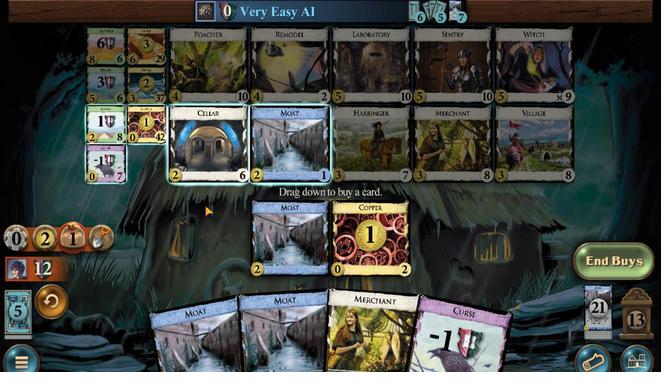 
Action: Mouse moved to (246, 253)
Screenshot: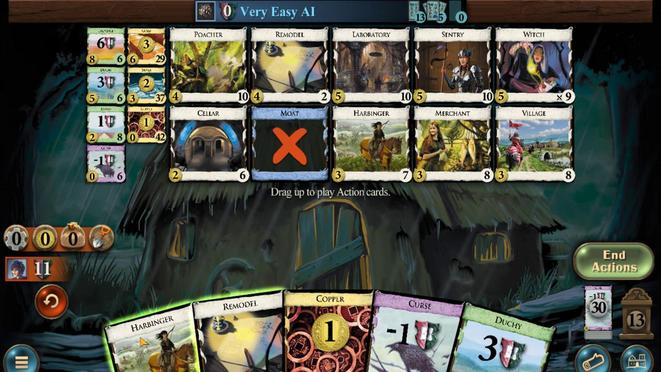 
Action: Mouse pressed left at (246, 253)
Screenshot: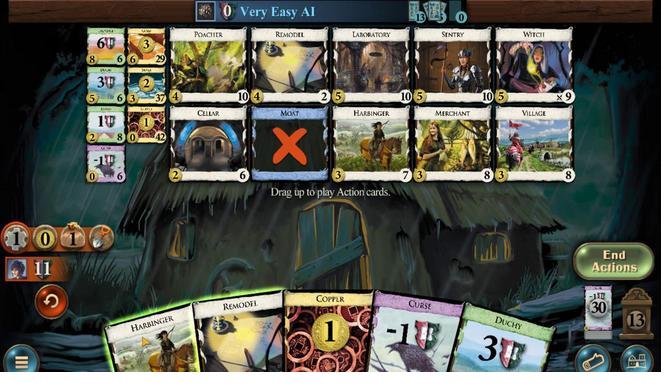 
Action: Mouse moved to (324, 256)
Screenshot: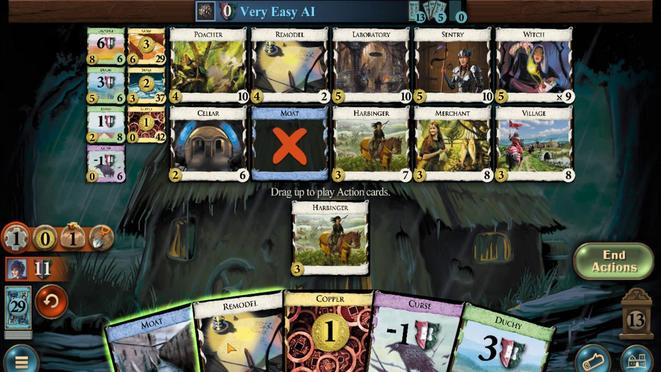 
Action: Mouse pressed left at (324, 256)
Screenshot: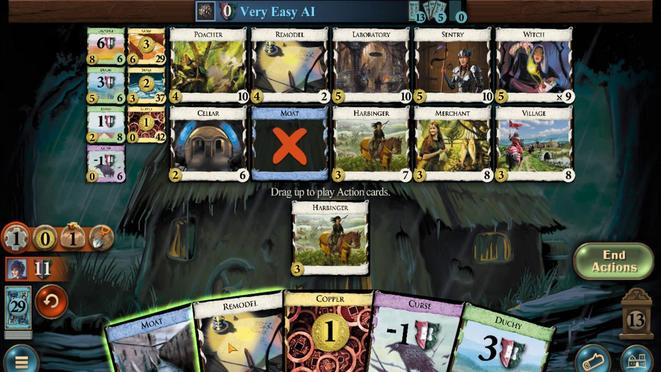 
Action: Mouse moved to (499, 265)
Screenshot: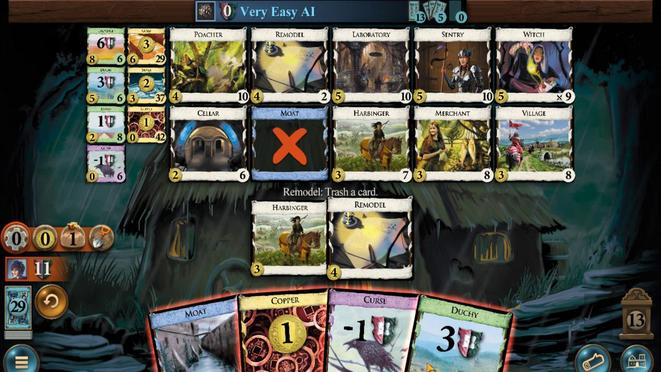 
Action: Mouse pressed left at (499, 265)
Screenshot: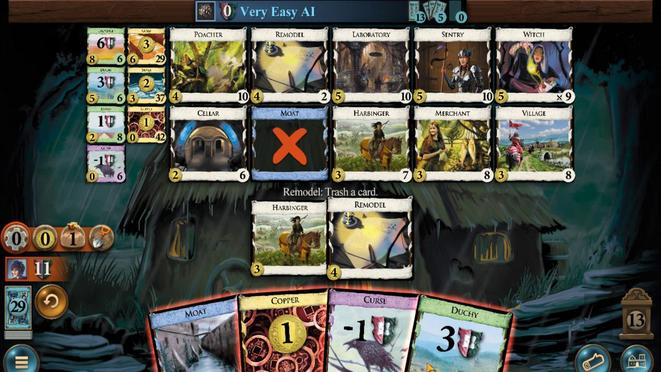 
Action: Mouse moved to (218, 151)
Screenshot: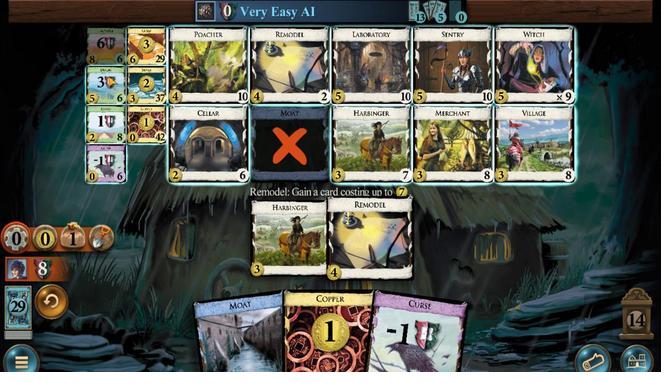 
Action: Mouse pressed left at (218, 151)
Screenshot: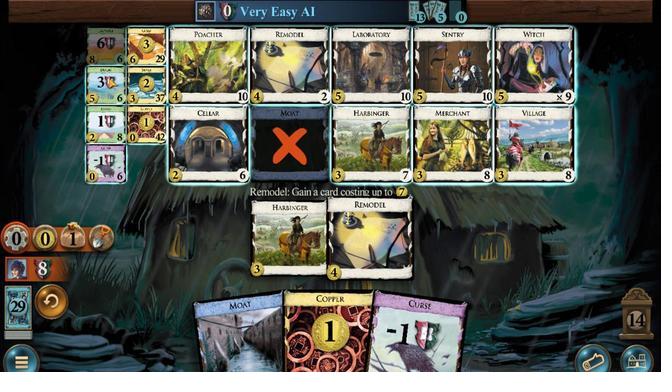 
Action: Mouse moved to (421, 251)
Screenshot: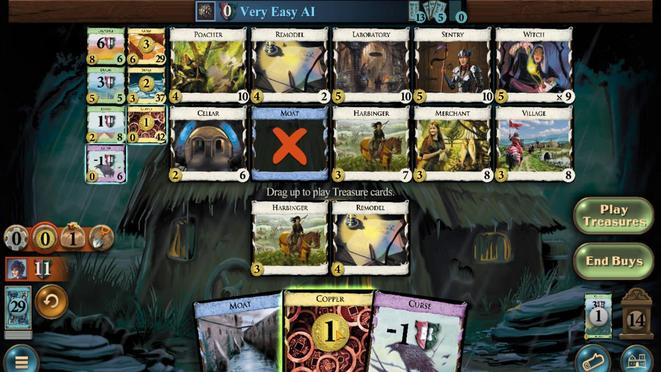 
Action: Mouse pressed left at (421, 251)
Screenshot: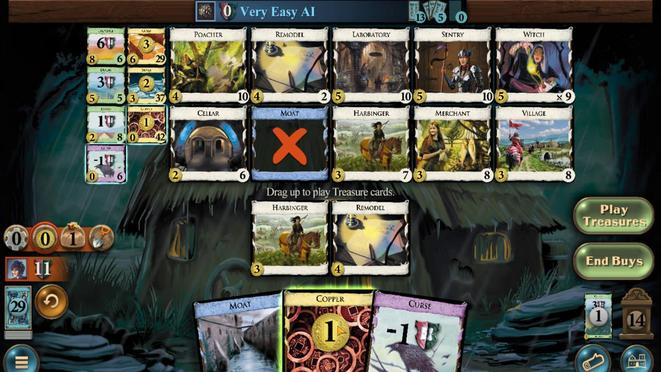 
Action: Mouse moved to (411, 259)
Screenshot: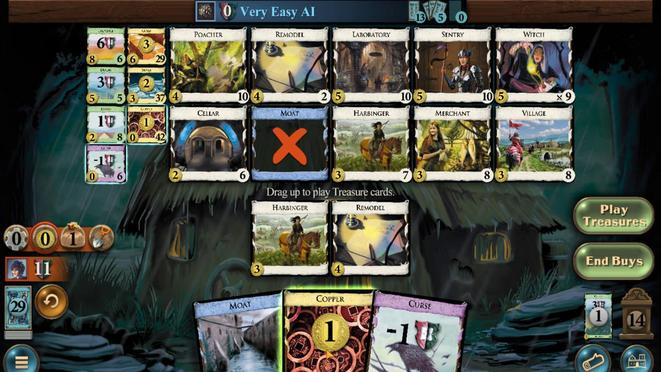 
Action: Mouse pressed left at (411, 259)
Screenshot: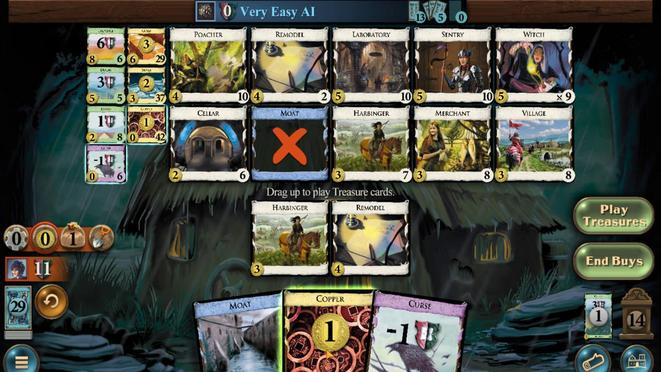 
Action: Mouse moved to (258, 169)
Screenshot: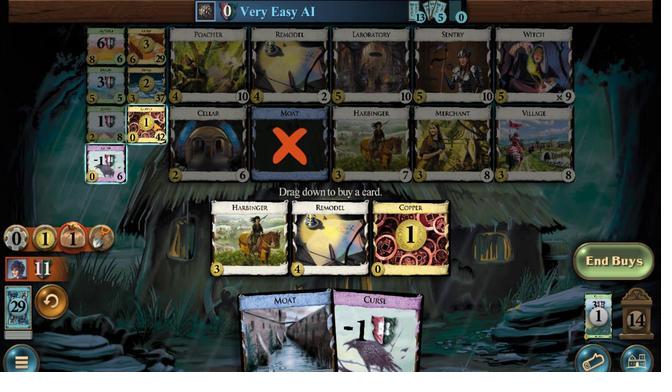 
Action: Mouse pressed left at (258, 169)
Screenshot: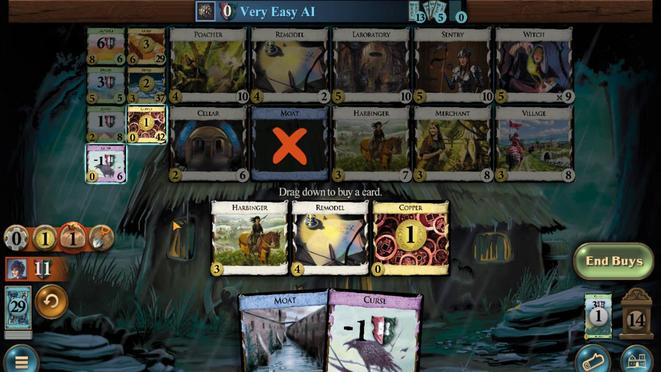 
Action: Mouse moved to (327, 251)
Screenshot: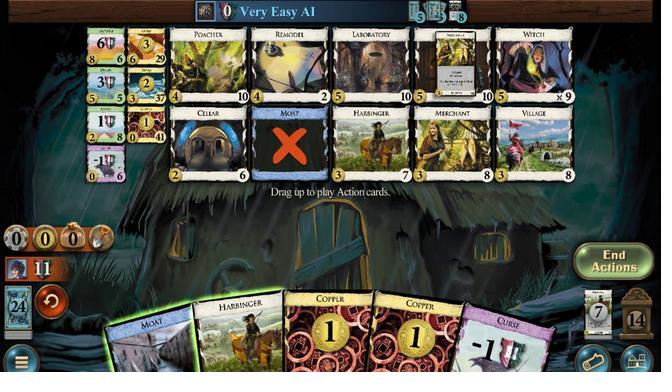 
Action: Mouse pressed left at (327, 251)
Screenshot: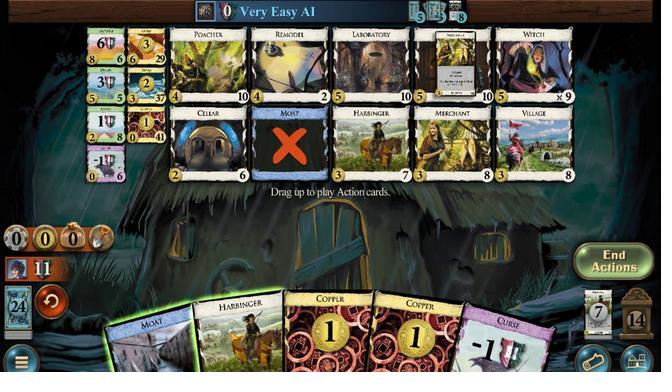 
Action: Mouse moved to (454, 144)
Screenshot: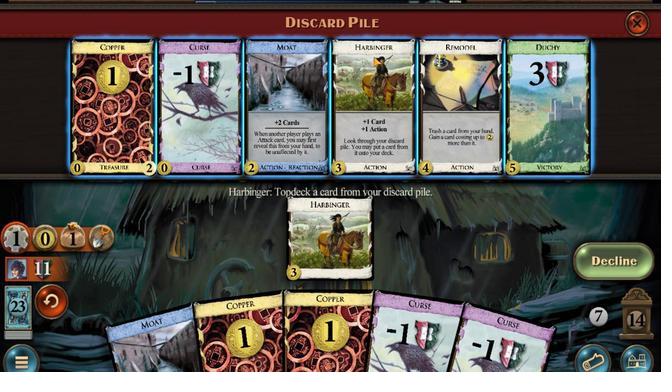 
Action: Mouse pressed left at (454, 144)
Screenshot: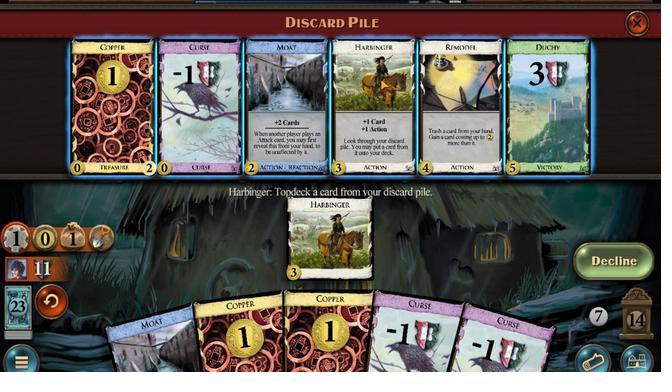 
Action: Mouse moved to (251, 255)
Screenshot: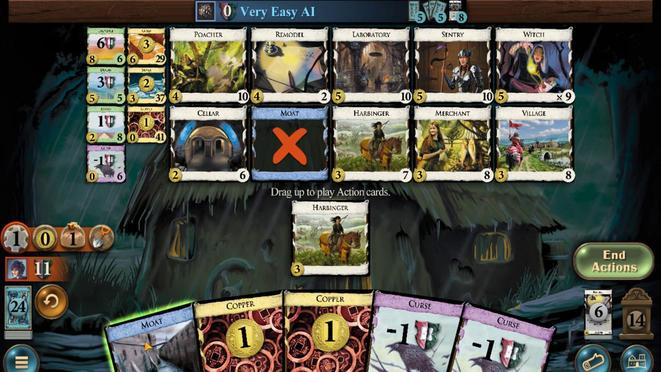 
Action: Mouse pressed left at (251, 255)
